 Task: Plan a time block for the family game night.
Action: Mouse pressed left at (776, 203)
Screenshot: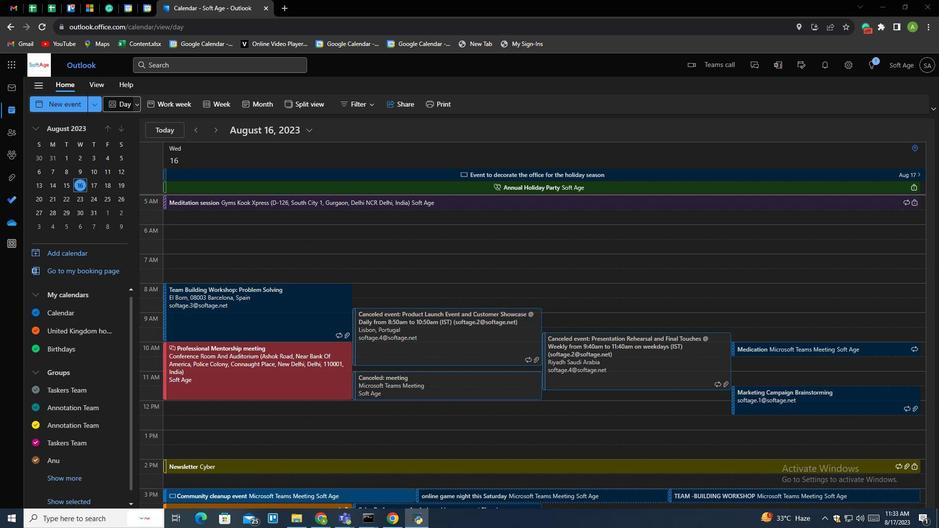 
Action: Mouse pressed left at (776, 203)
Screenshot: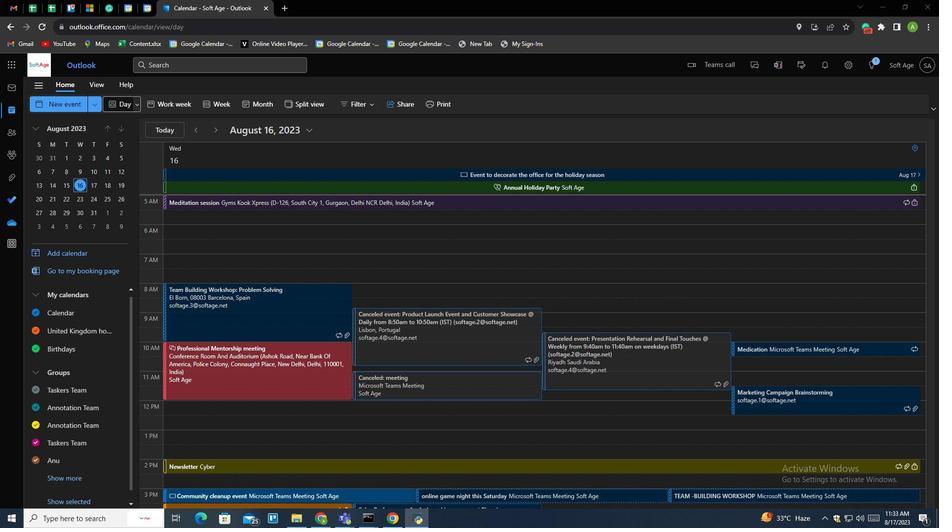 
Action: Mouse moved to (758, 206)
Screenshot: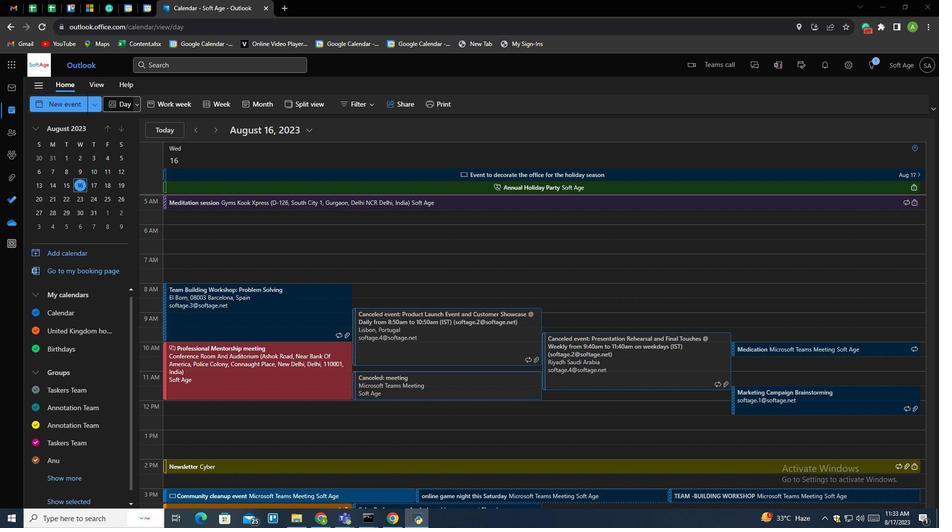 
Action: Key pressed ctrl+C
Screenshot: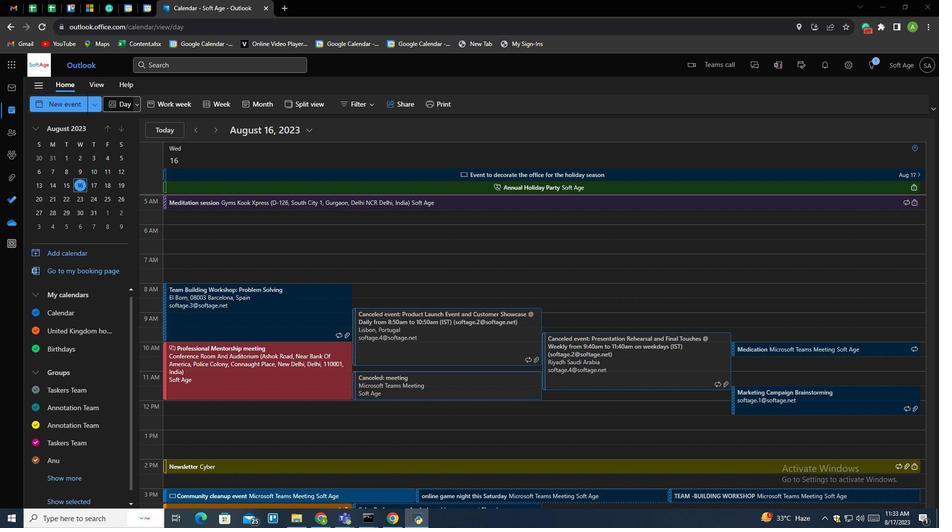 
Action: Mouse moved to (624, 189)
Screenshot: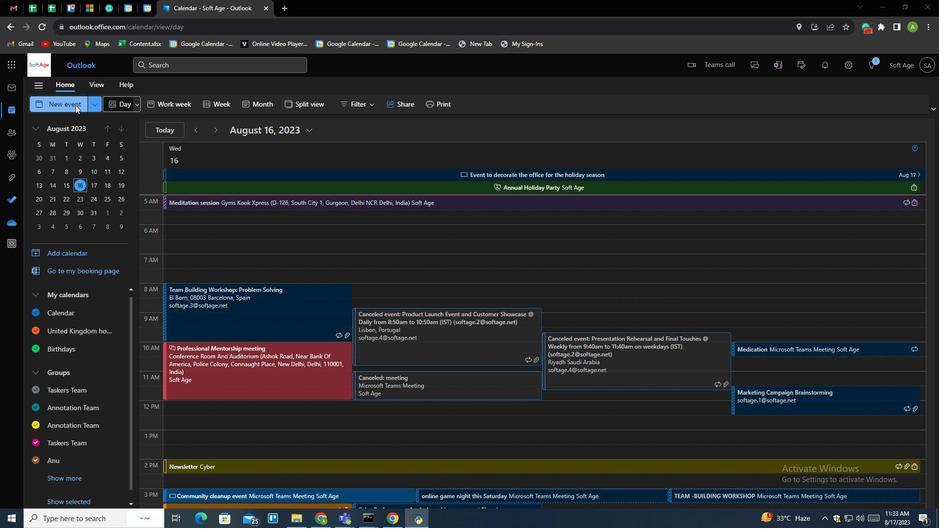 
Action: Mouse pressed left at (624, 189)
Screenshot: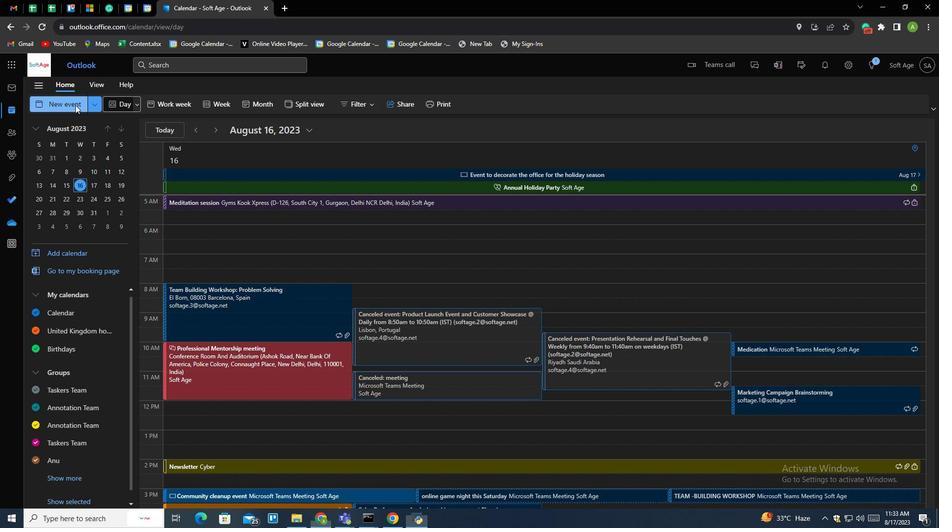 
Action: Mouse moved to (834, 247)
Screenshot: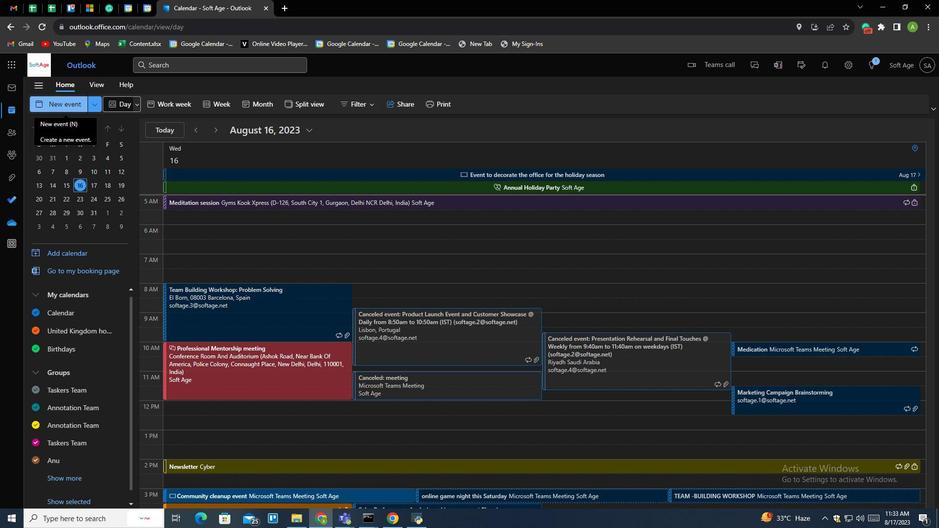 
Action: Mouse pressed left at (834, 247)
Screenshot: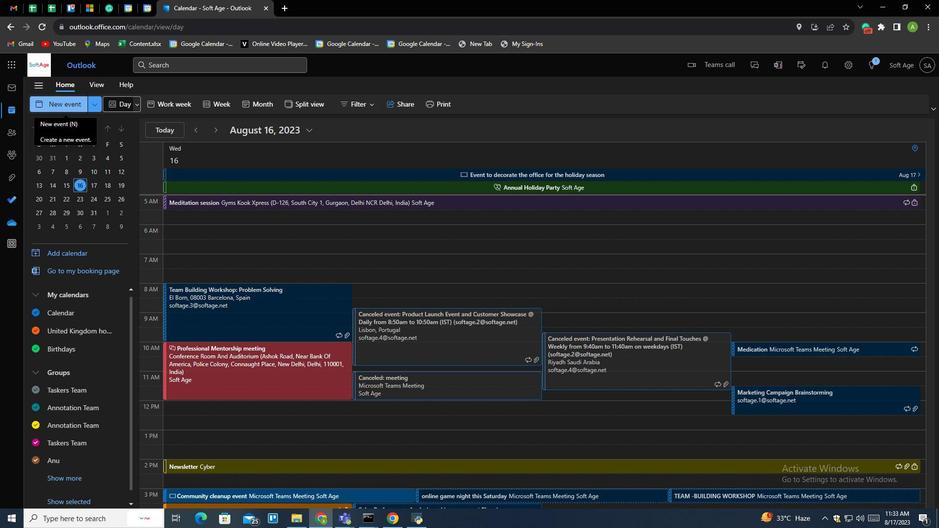
Action: Mouse moved to (843, 234)
Screenshot: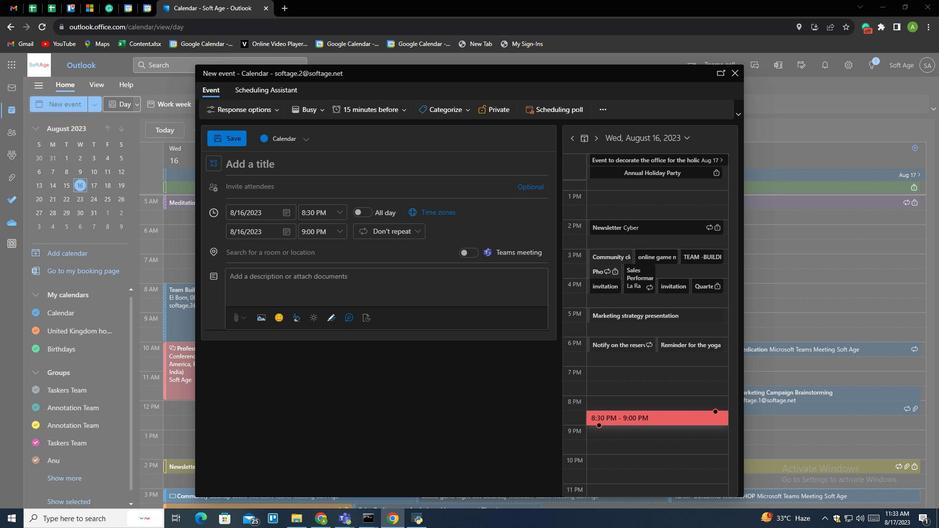 
Action: Mouse pressed left at (843, 234)
Screenshot: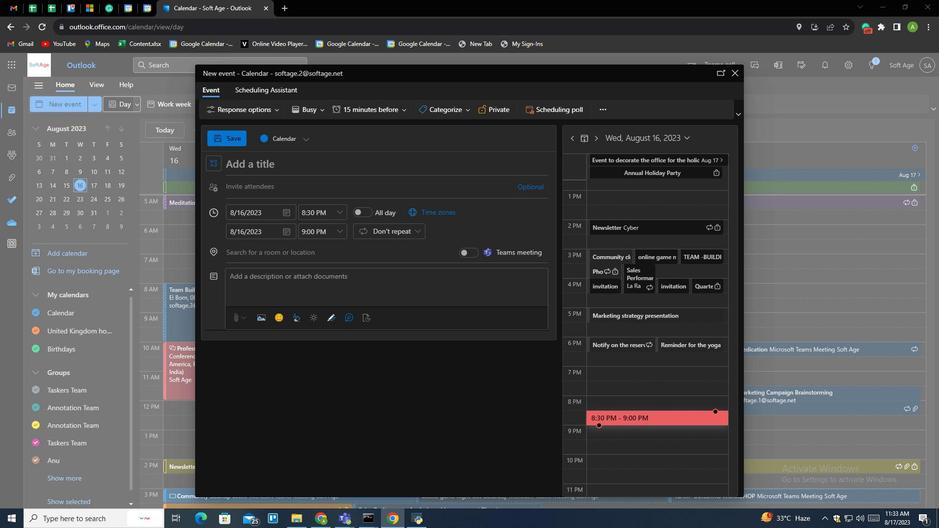 
Action: Key pressed ctrl+V
Screenshot: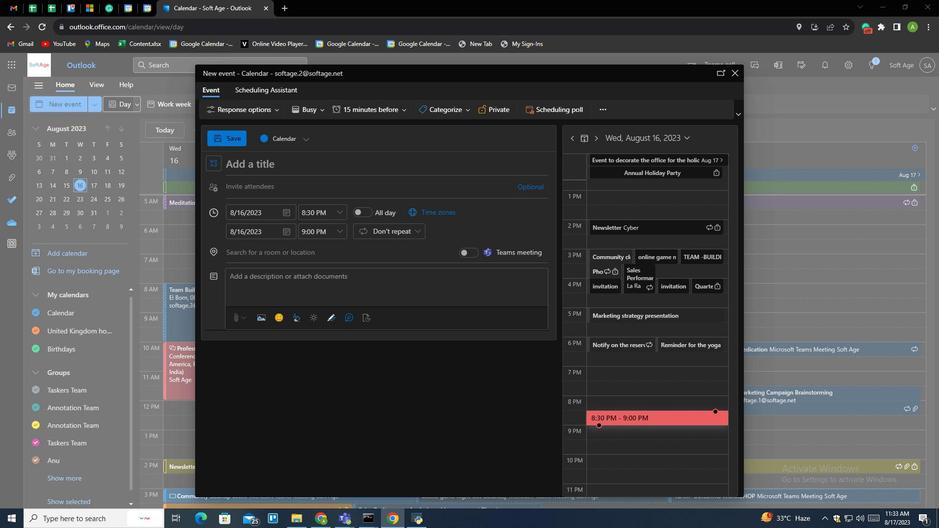 
Action: Mouse moved to (821, 233)
Screenshot: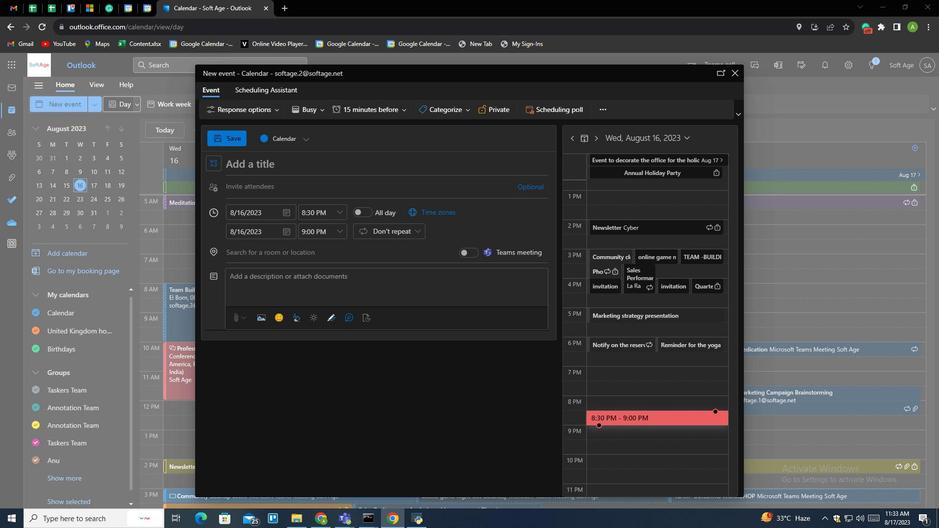 
Action: Mouse pressed left at (821, 233)
Screenshot: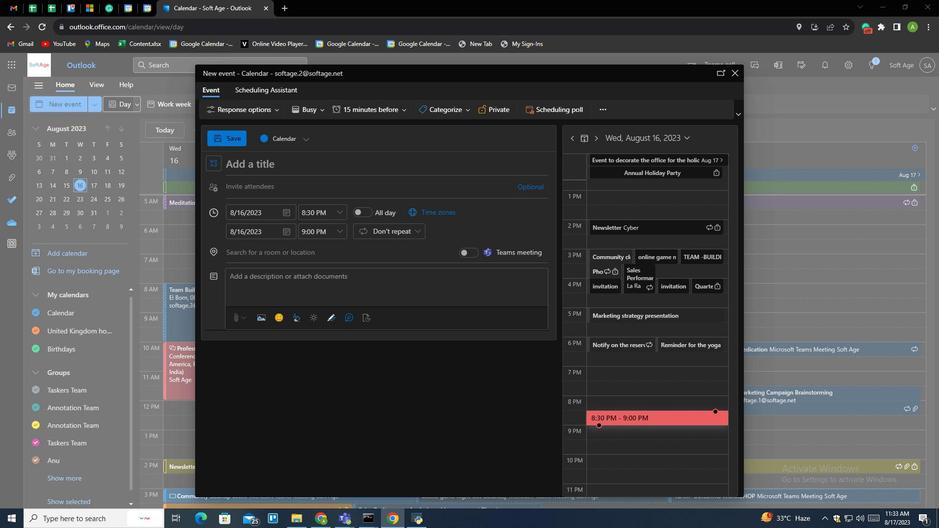 
Action: Mouse moved to (327, 185)
Screenshot: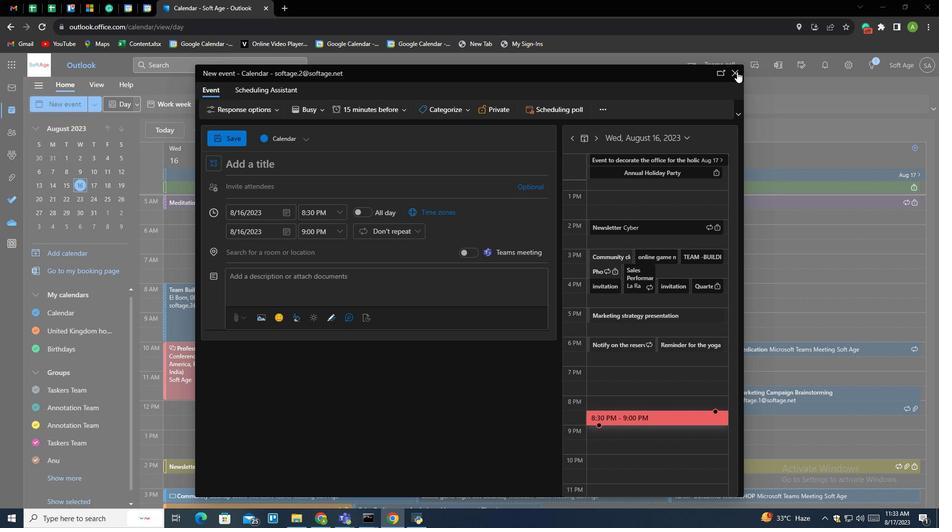 
Action: Mouse pressed left at (327, 185)
Screenshot: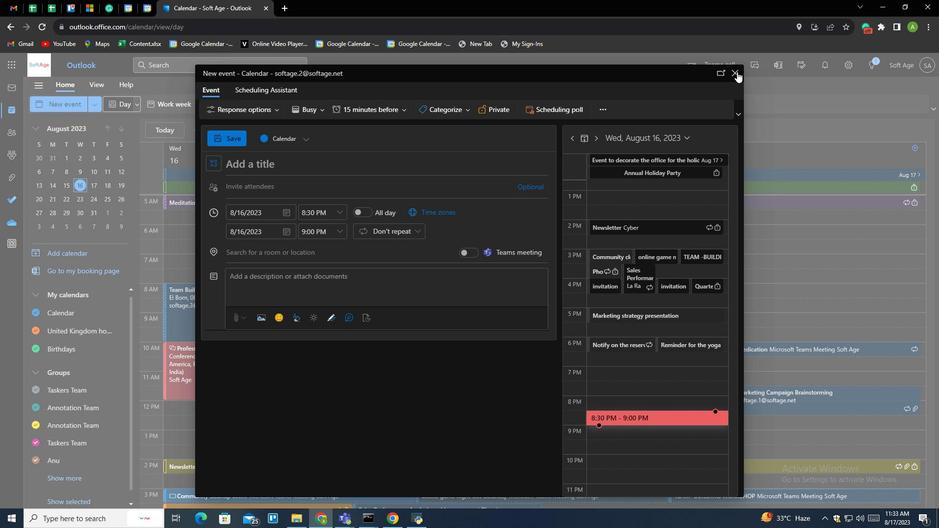 
Action: Mouse moved to (617, 189)
Screenshot: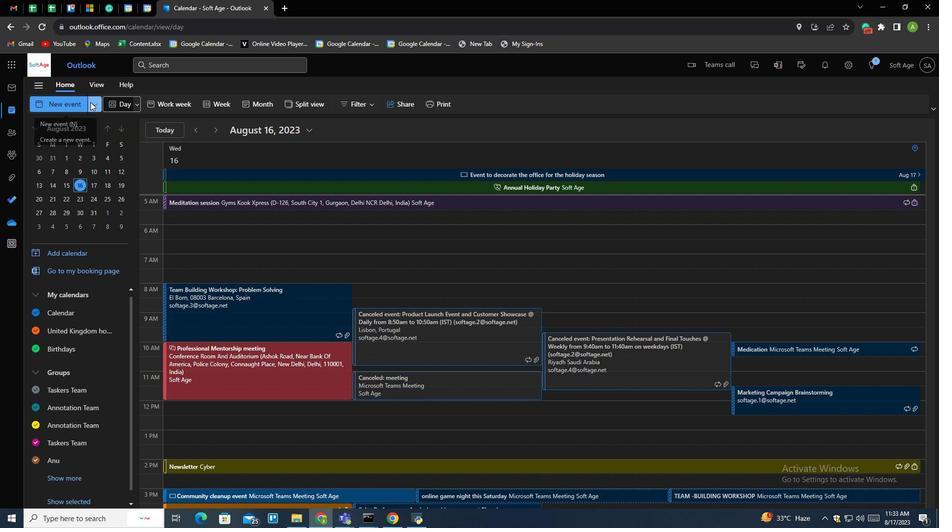 
Action: Mouse pressed left at (617, 189)
Screenshot: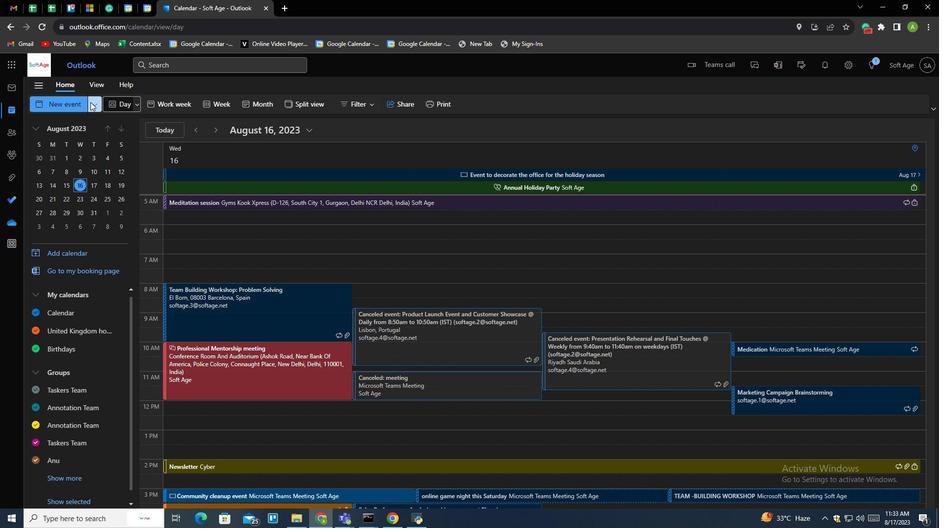 
Action: Mouse moved to (622, 198)
Screenshot: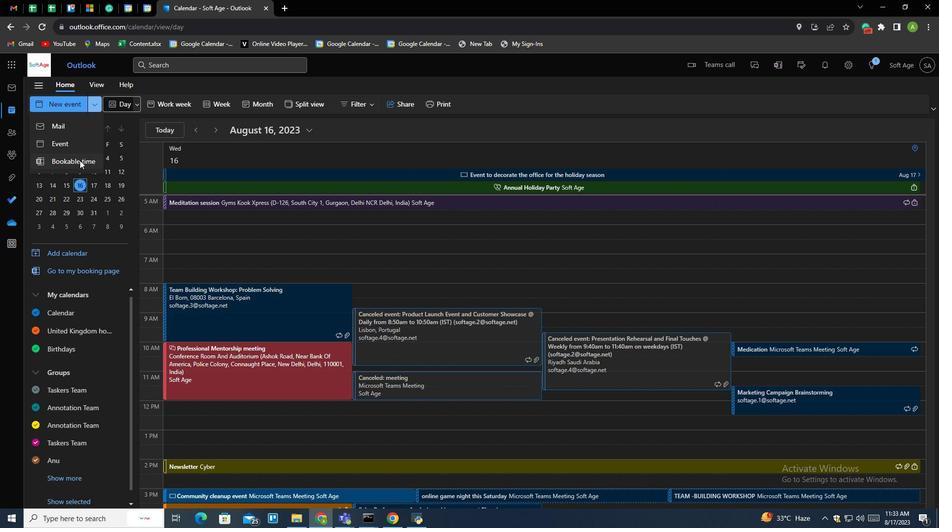 
Action: Mouse pressed left at (622, 198)
Screenshot: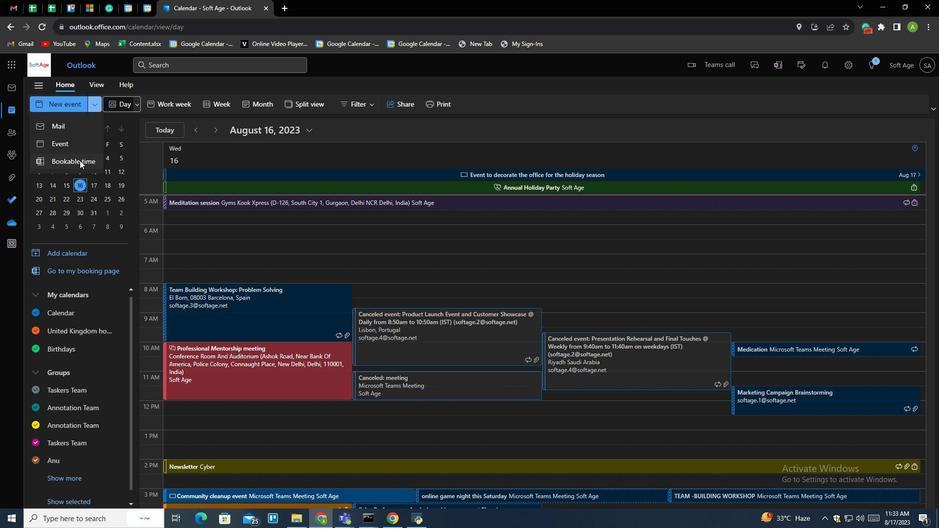 
Action: Mouse moved to (858, 215)
Screenshot: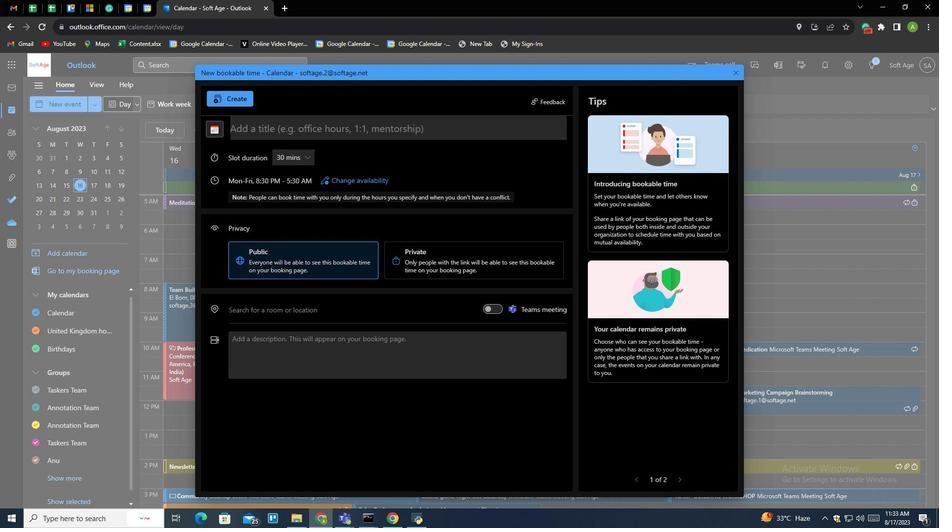 
Action: Mouse scrolled (858, 215) with delta (0, 0)
Screenshot: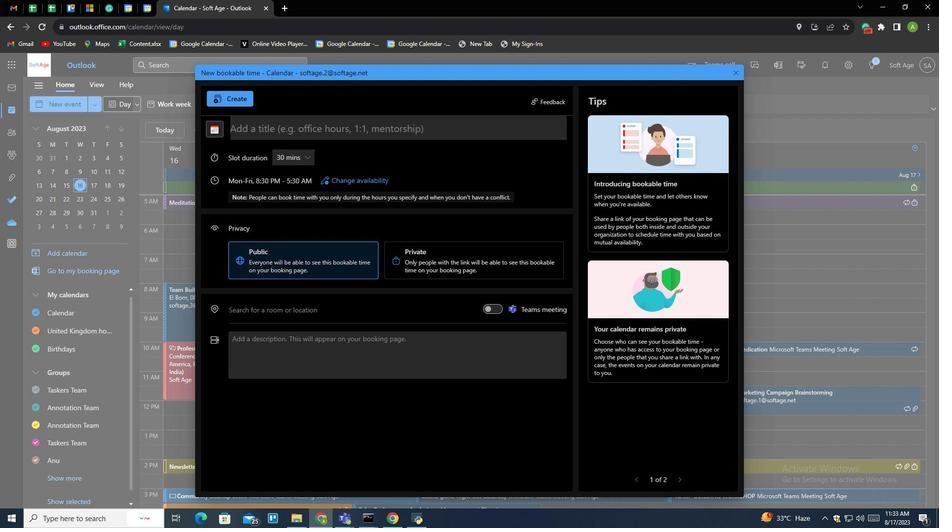 
Action: Mouse scrolled (858, 215) with delta (0, 0)
Screenshot: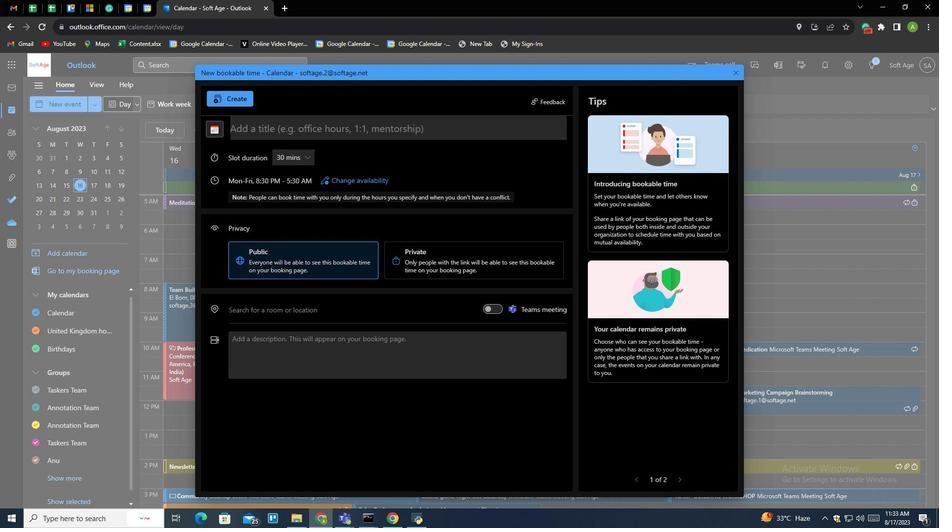 
Action: Mouse scrolled (858, 215) with delta (0, 0)
Screenshot: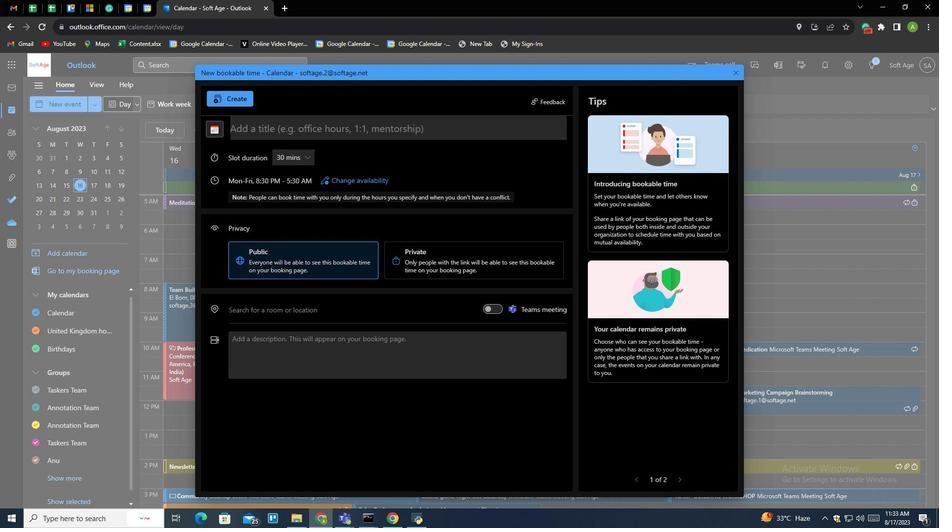 
Action: Mouse moved to (522, 193)
Screenshot: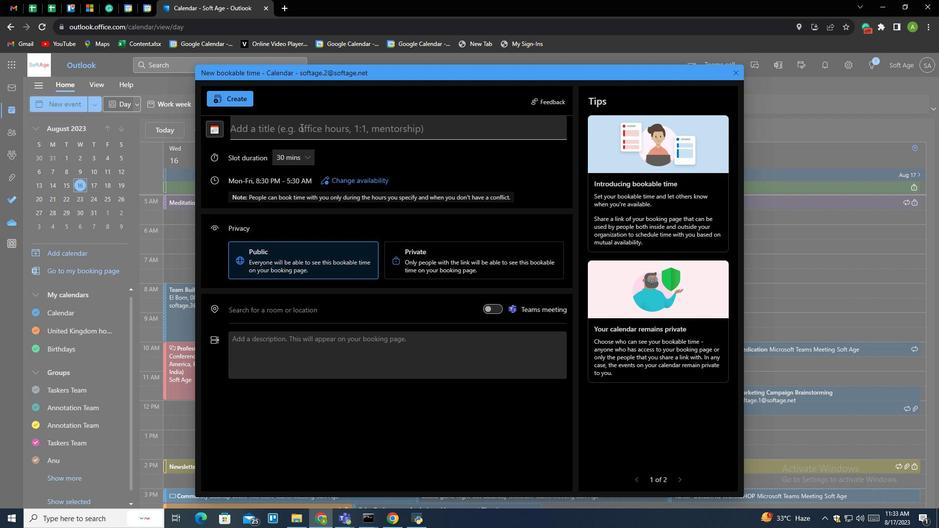 
Action: Mouse pressed left at (522, 193)
Screenshot: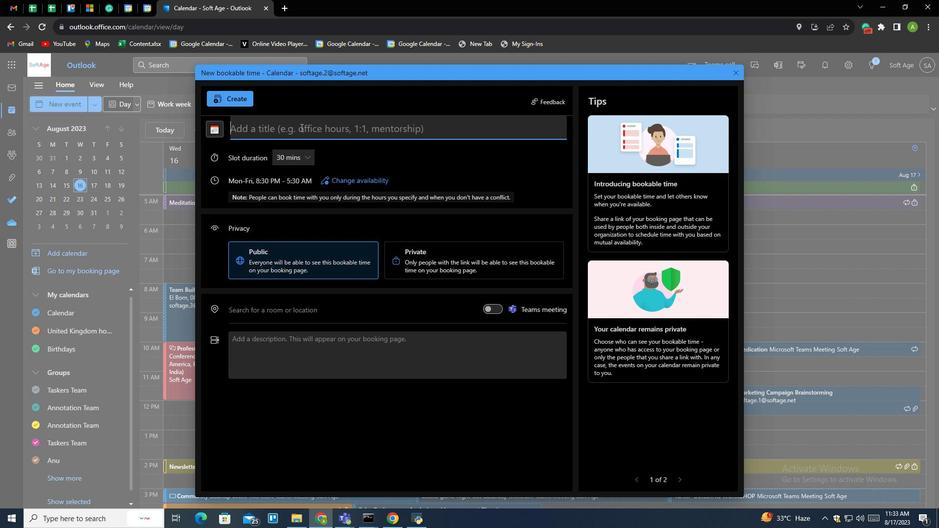 
Action: Key pressed <Key.shift>Create<Key.space>and<Key.backspace><Key.backspace><Key.backspace><Key.backspace><Key.backspace><Key.backspace><Key.backspace><Key.backspace><Key.backspace><Key.backspace><Key.backspace><Key.backspace><Key.backspace><Key.backspace><Key.backspace><Key.backspace><Key.backspace><Key.backspace><Key.backspace><Key.backspace><Key.shift><Key.shift><Key.shift>Enjoyable<Key.space>and<Key.space>bonding<Key.space>experience<Key.space>for<Key.space>family<Key.space>members<Key.space>through<Key.space>fun<Key.space>ah<Key.backspace><Key.backspace><Key.backspace>.
Screenshot: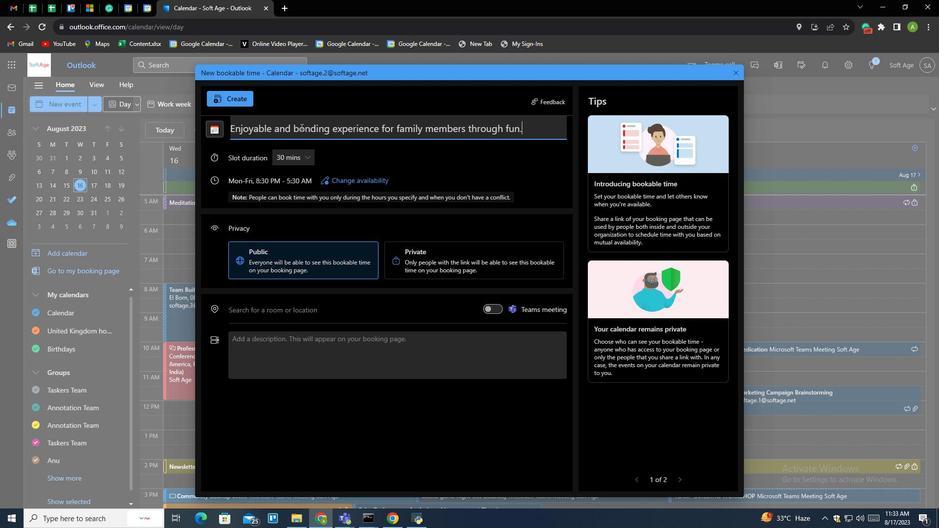 
Action: Mouse moved to (519, 197)
Screenshot: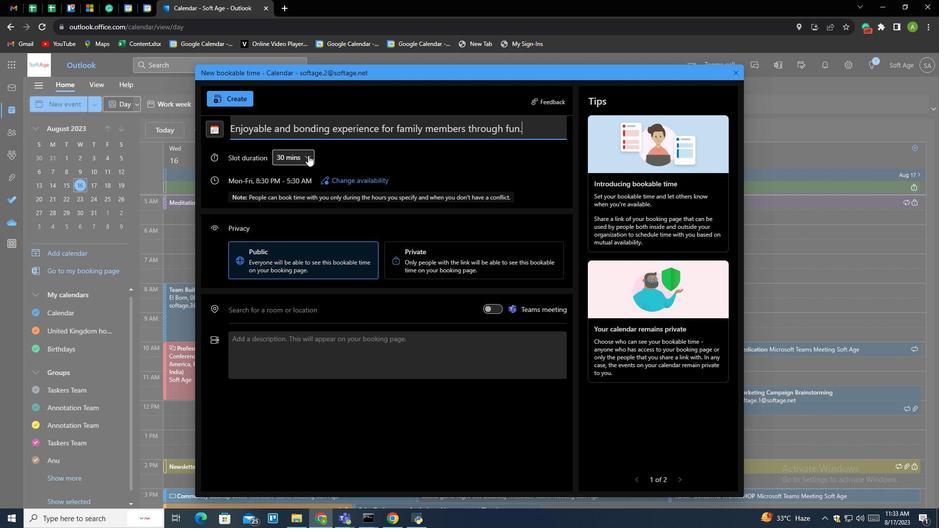 
Action: Mouse pressed left at (519, 197)
Screenshot: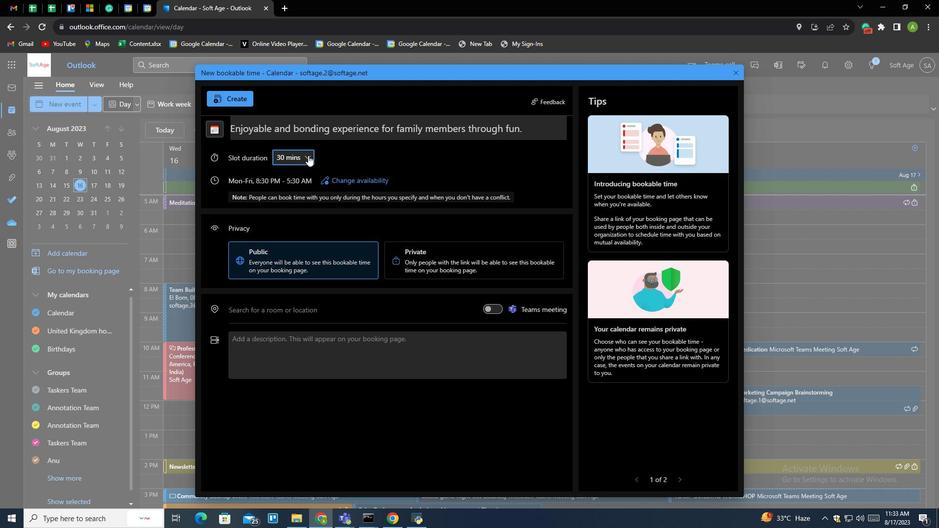 
Action: Mouse moved to (525, 208)
Screenshot: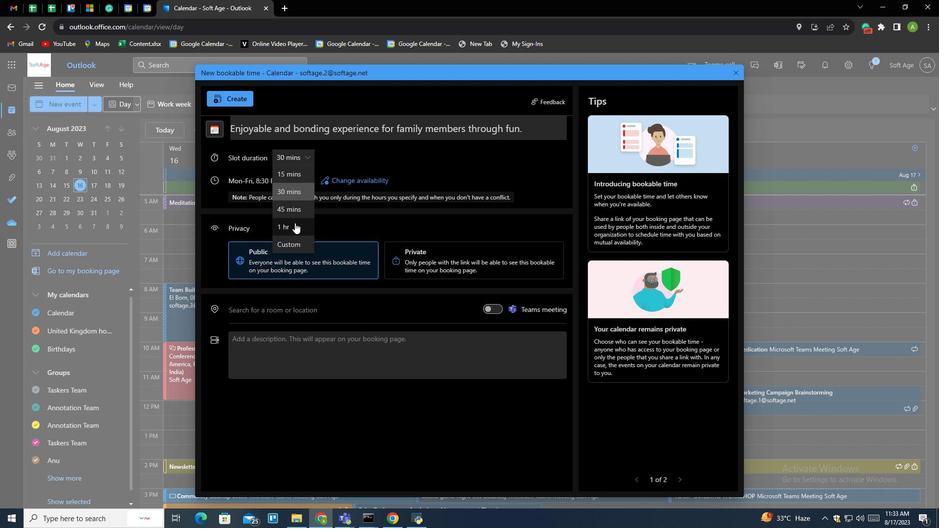 
Action: Mouse pressed left at (525, 208)
Screenshot: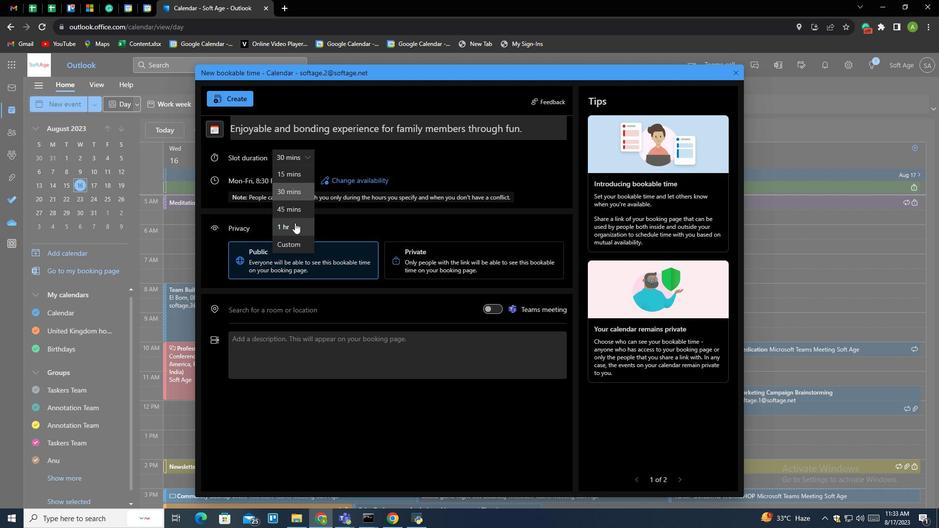 
Action: Mouse moved to (524, 201)
Screenshot: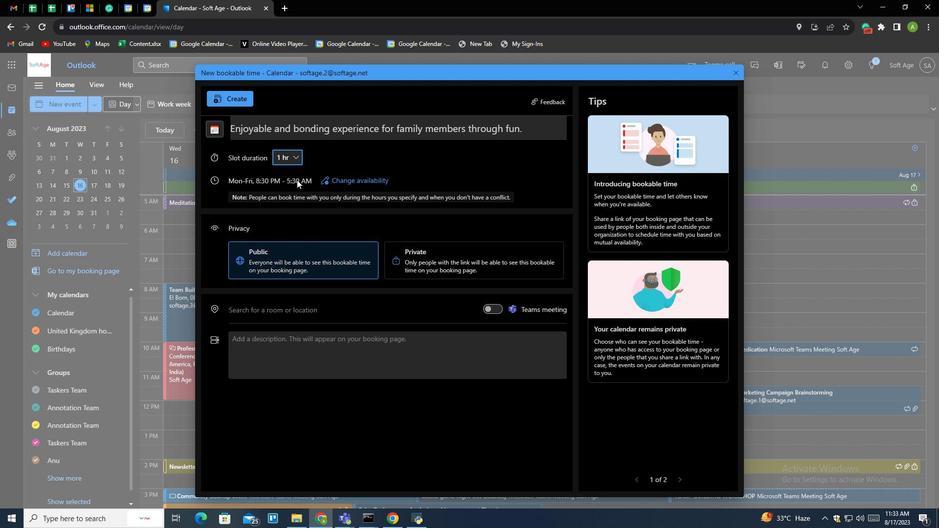 
Action: Mouse pressed left at (524, 201)
Screenshot: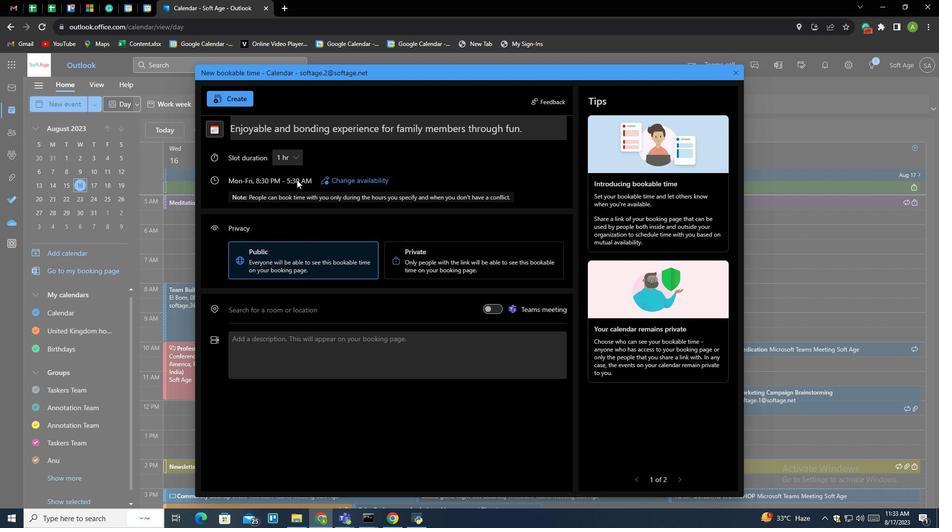 
Action: Mouse moved to (507, 201)
Screenshot: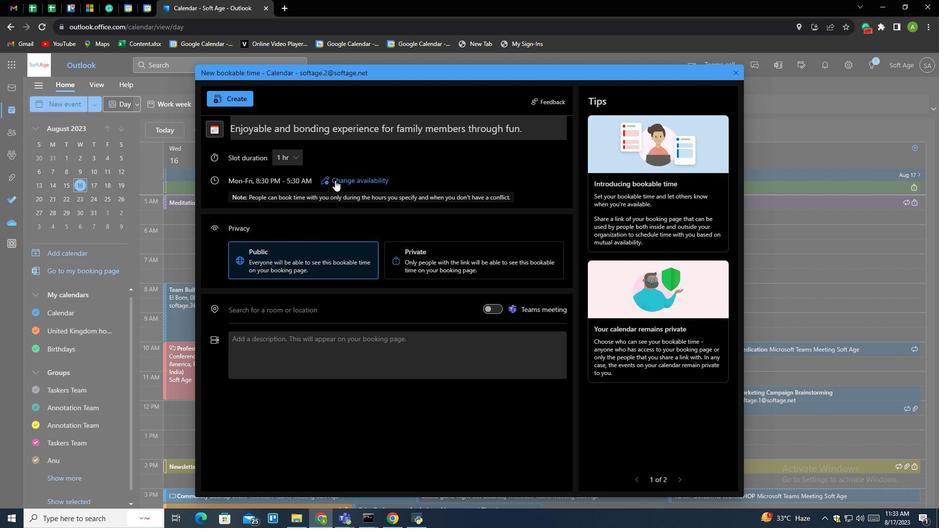 
Action: Mouse pressed left at (507, 201)
Screenshot: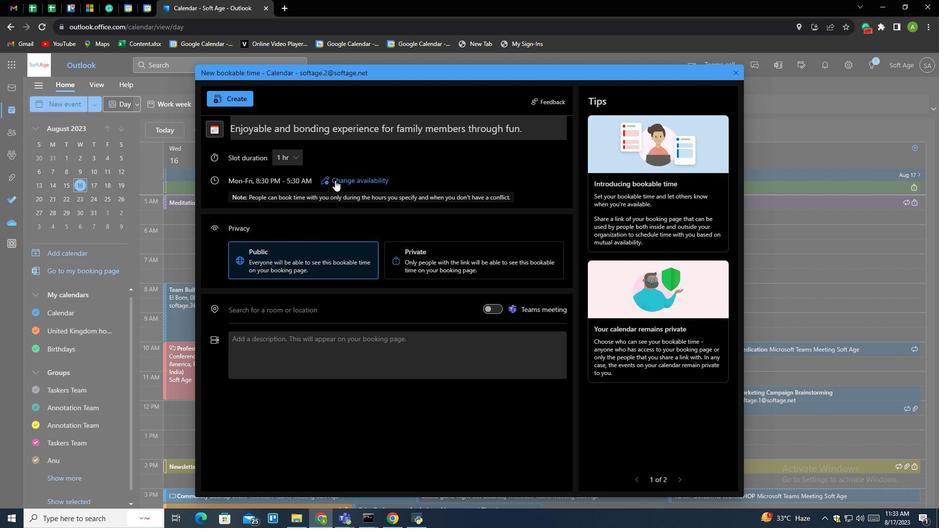 
Action: Mouse moved to (484, 199)
Screenshot: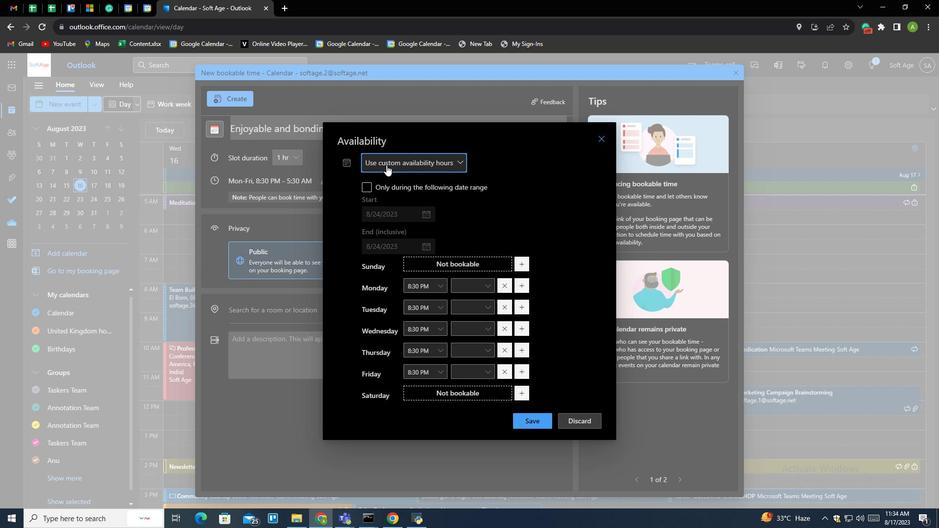 
Action: Mouse pressed left at (484, 199)
Screenshot: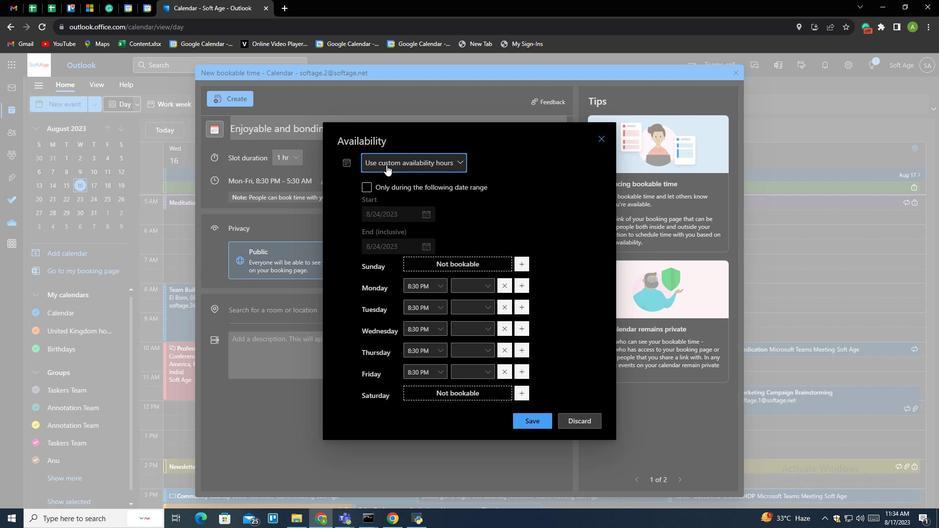 
Action: Mouse moved to (415, 200)
Screenshot: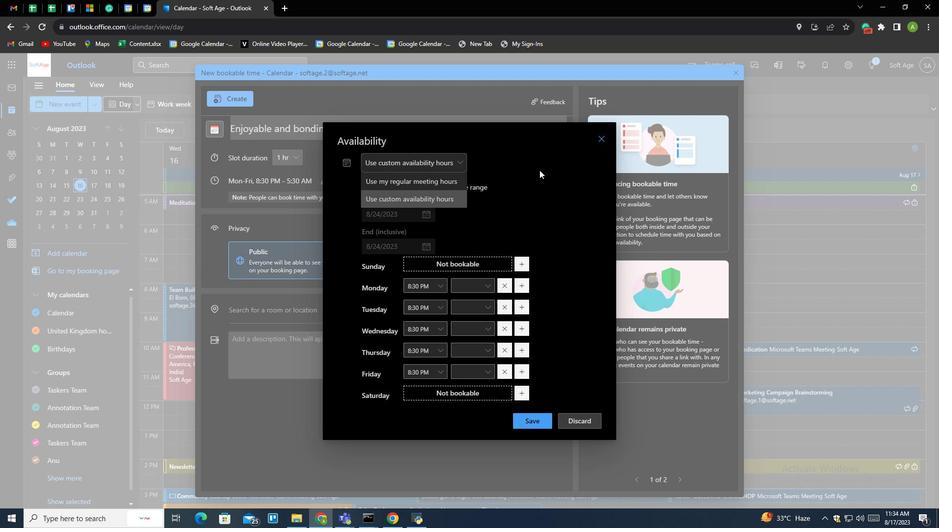 
Action: Mouse pressed left at (415, 200)
Screenshot: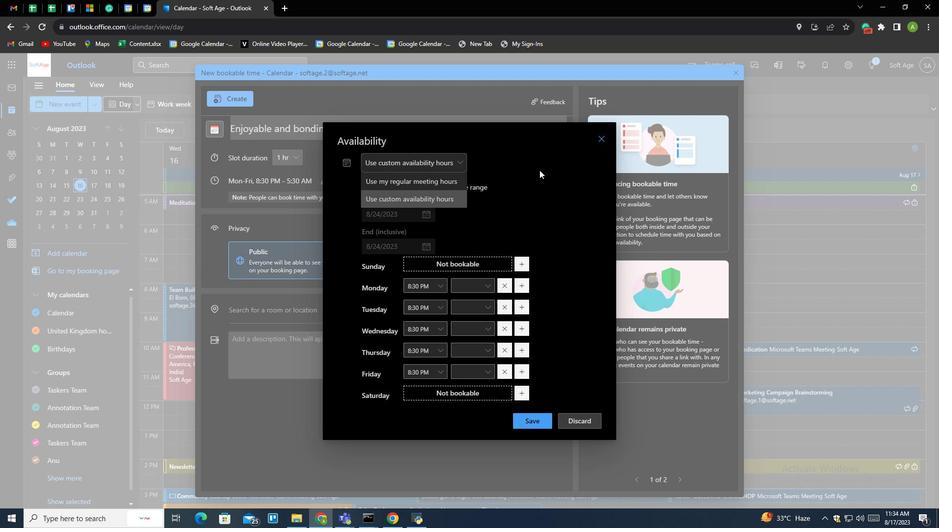 
Action: Mouse moved to (493, 203)
Screenshot: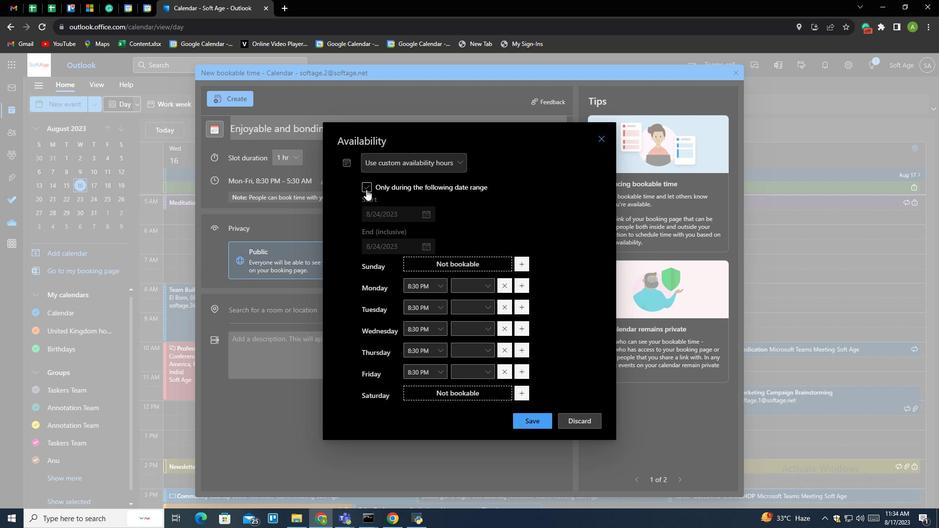 
Action: Mouse pressed left at (493, 203)
Screenshot: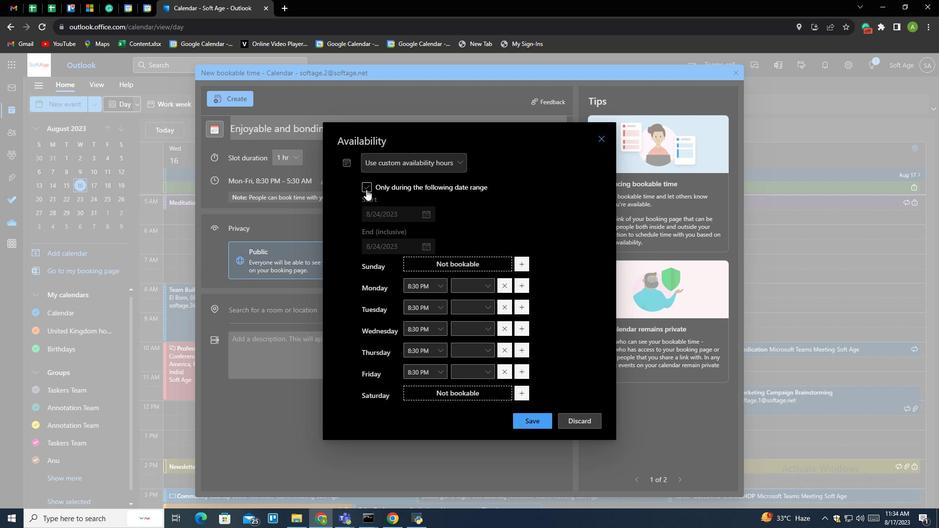 
Action: Mouse moved to (467, 207)
Screenshot: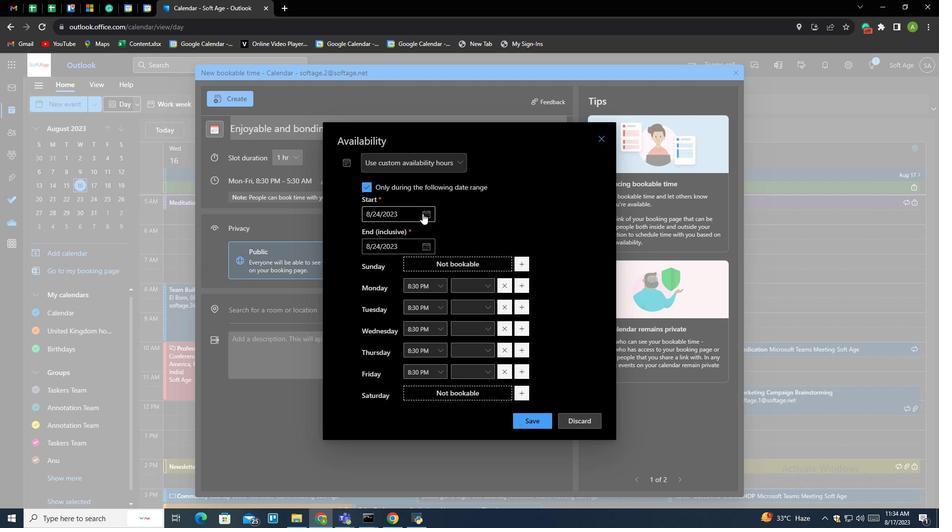 
Action: Mouse pressed left at (467, 207)
Screenshot: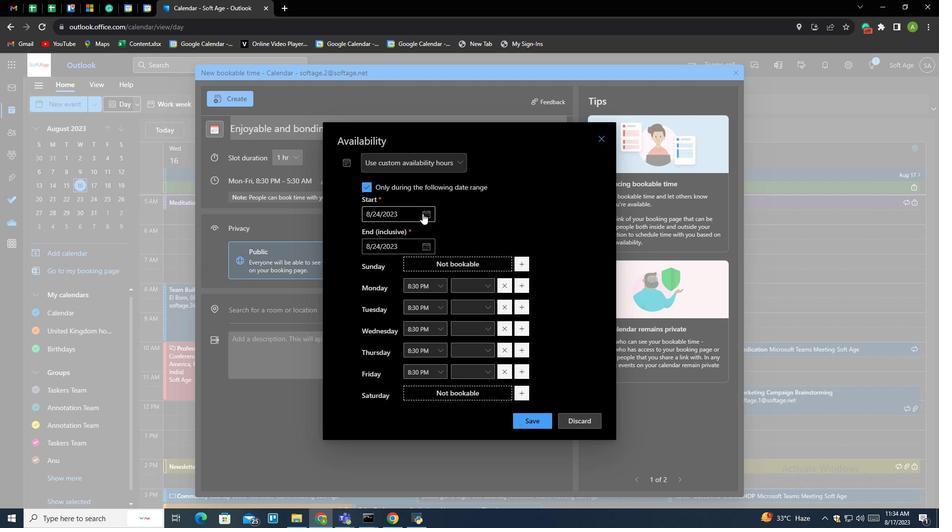 
Action: Mouse moved to (472, 220)
Screenshot: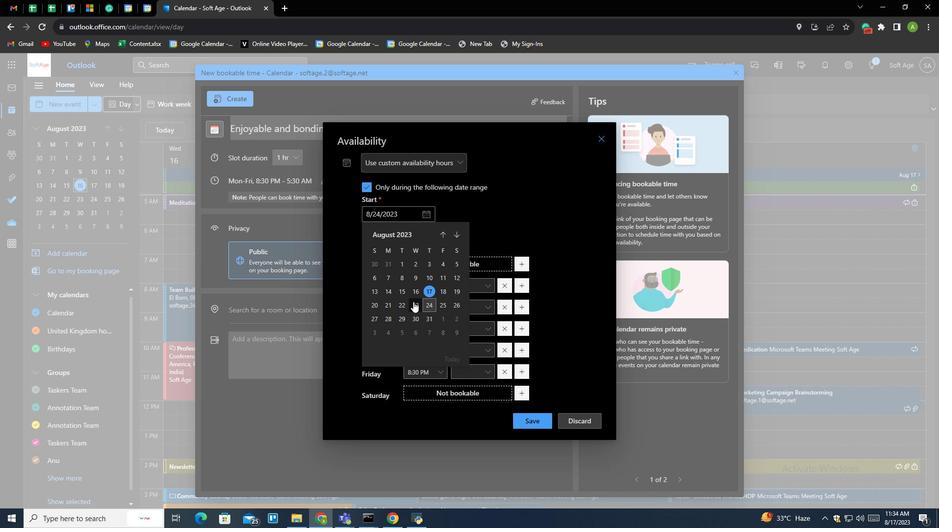 
Action: Mouse pressed left at (472, 220)
Screenshot: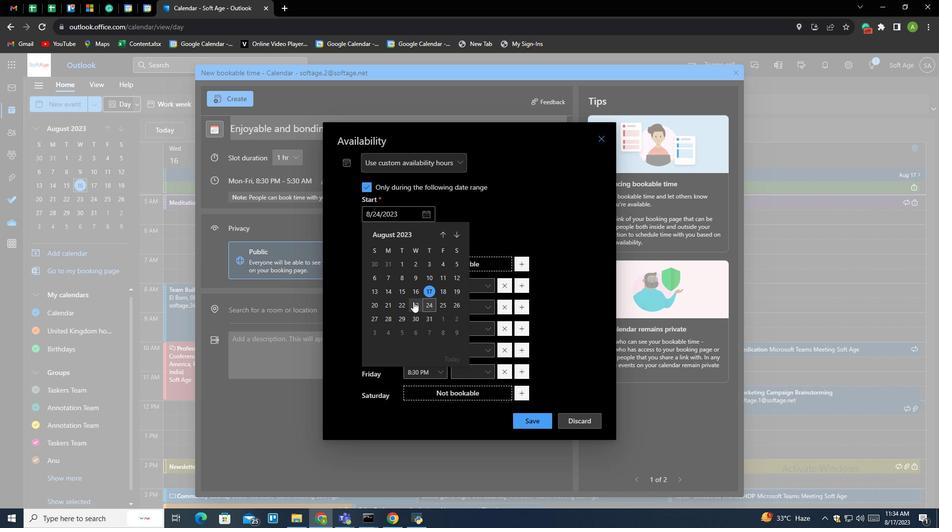 
Action: Mouse moved to (465, 207)
Screenshot: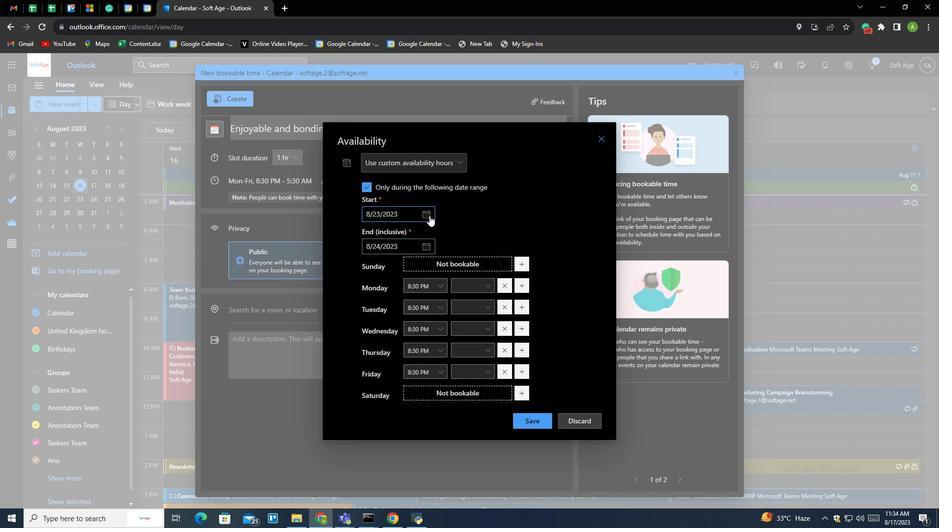 
Action: Mouse pressed left at (465, 207)
Screenshot: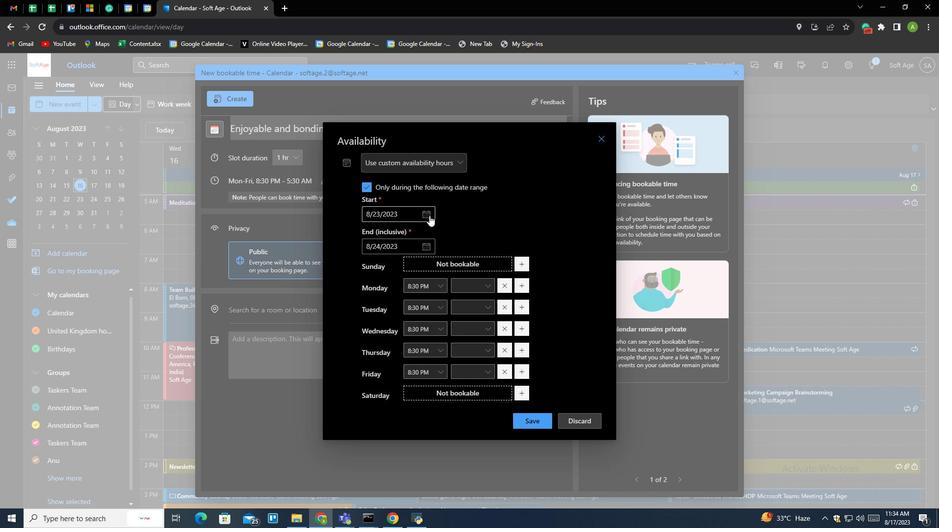 
Action: Mouse moved to (452, 220)
Screenshot: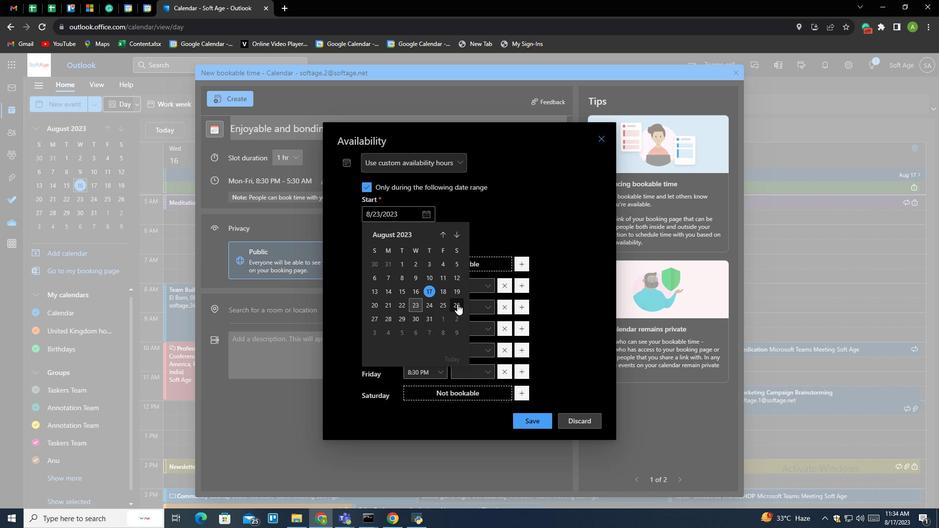 
Action: Mouse pressed left at (452, 220)
Screenshot: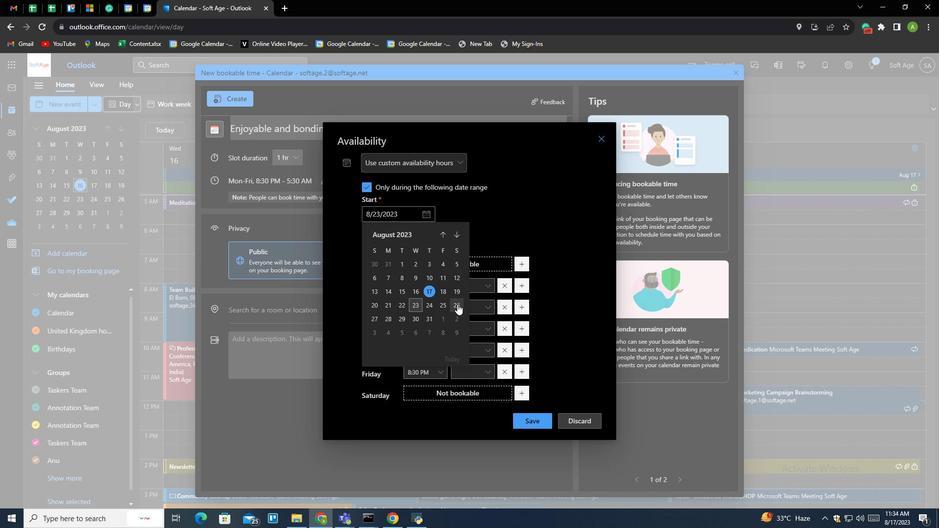 
Action: Mouse moved to (465, 210)
Screenshot: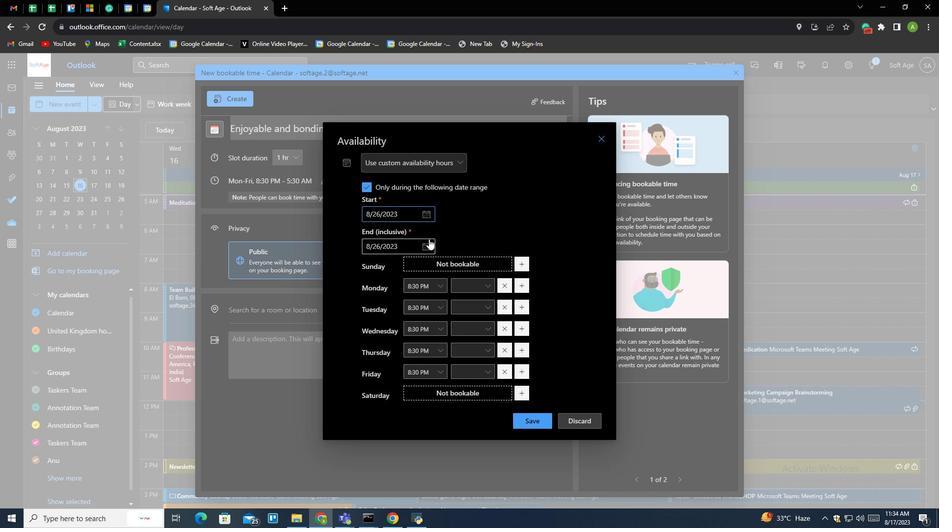 
Action: Mouse pressed left at (465, 210)
Screenshot: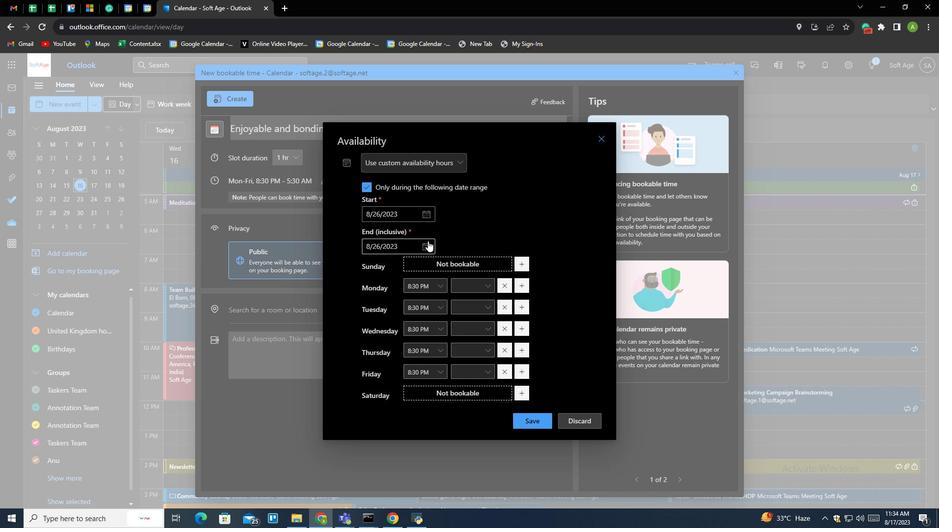 
Action: Mouse moved to (453, 225)
Screenshot: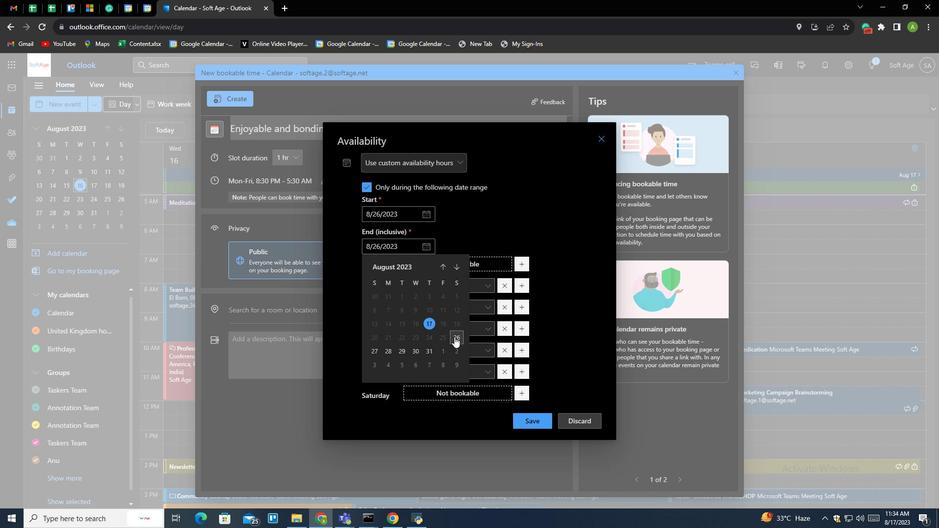 
Action: Mouse pressed left at (453, 225)
Screenshot: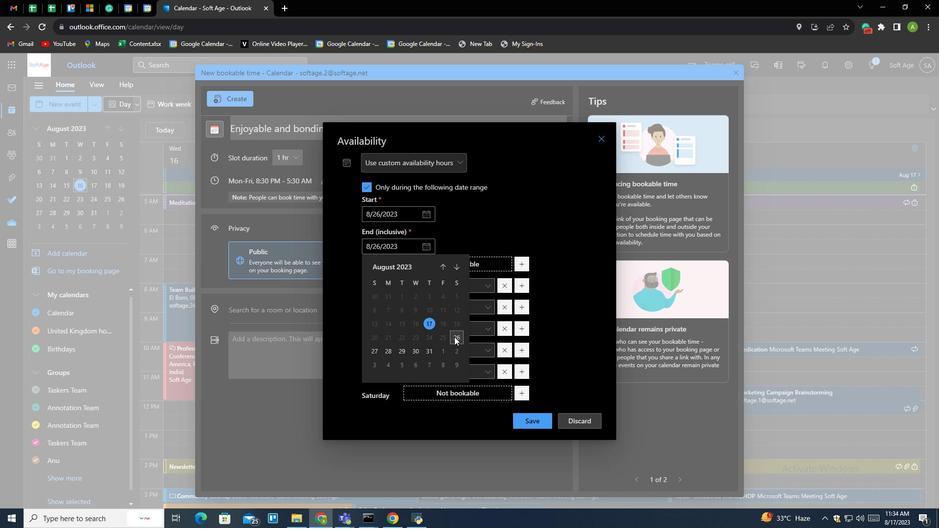 
Action: Mouse moved to (432, 208)
Screenshot: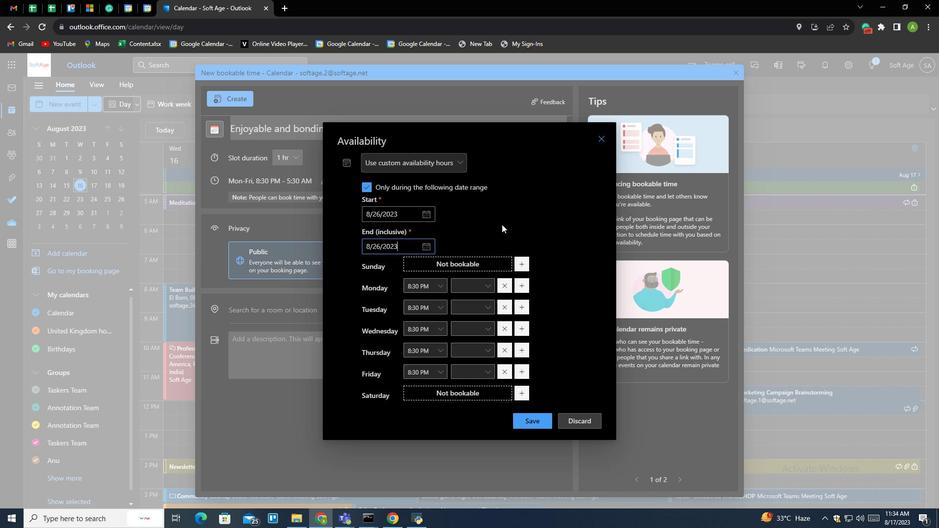 
Action: Mouse pressed left at (432, 208)
Screenshot: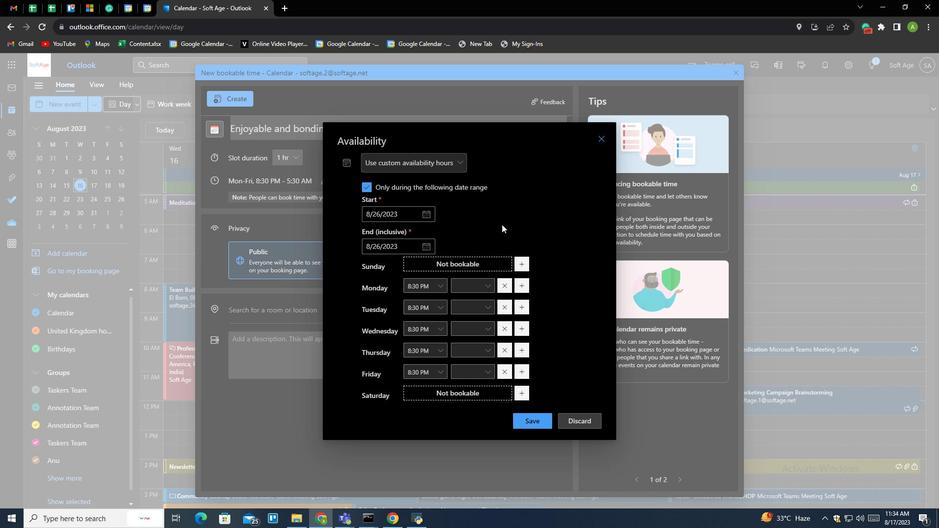 
Action: Mouse moved to (465, 206)
Screenshot: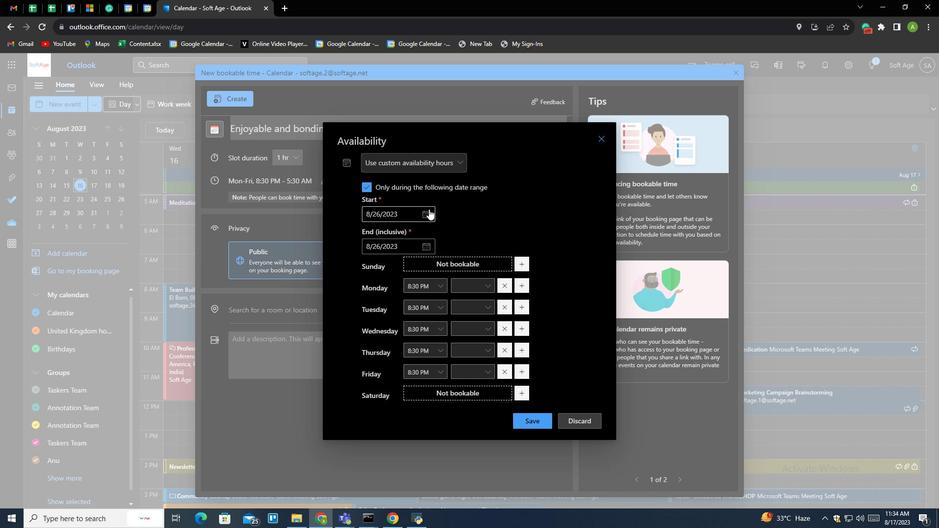 
Action: Mouse pressed left at (465, 206)
Screenshot: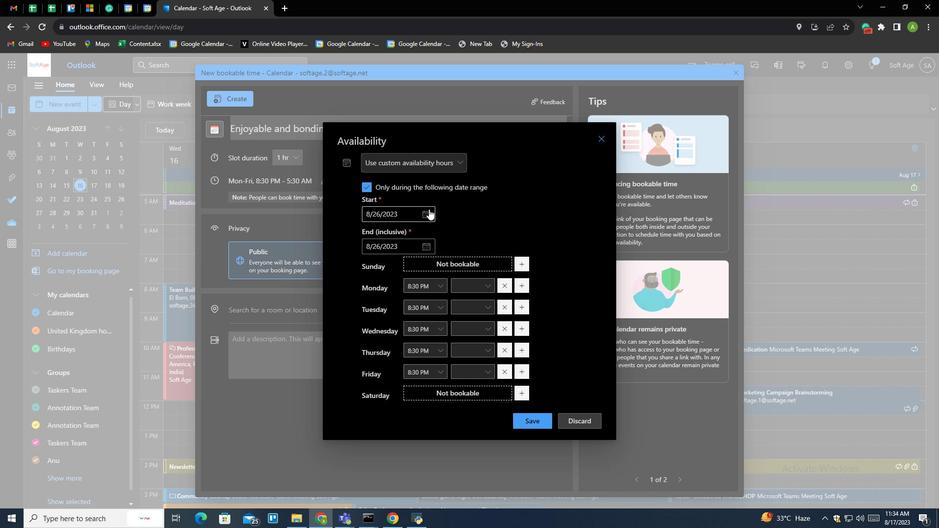 
Action: Mouse pressed left at (465, 206)
Screenshot: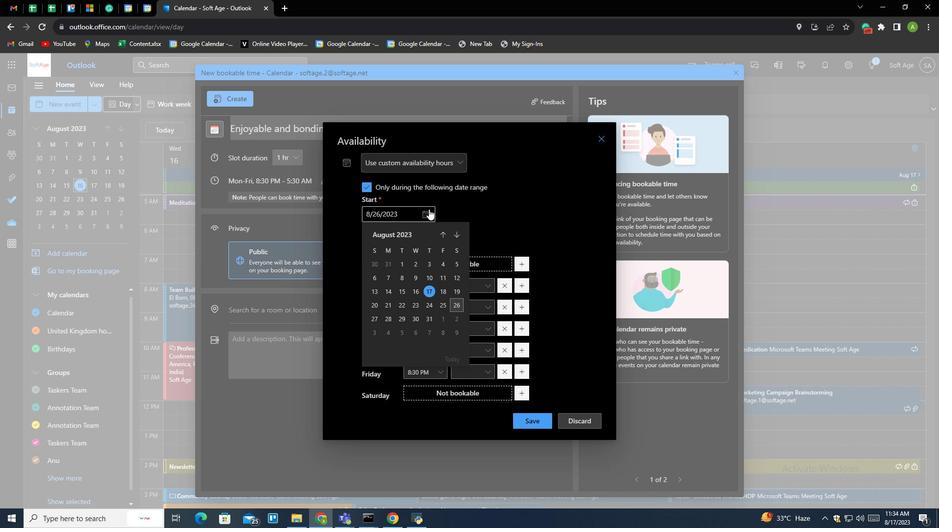 
Action: Mouse moved to (437, 234)
Screenshot: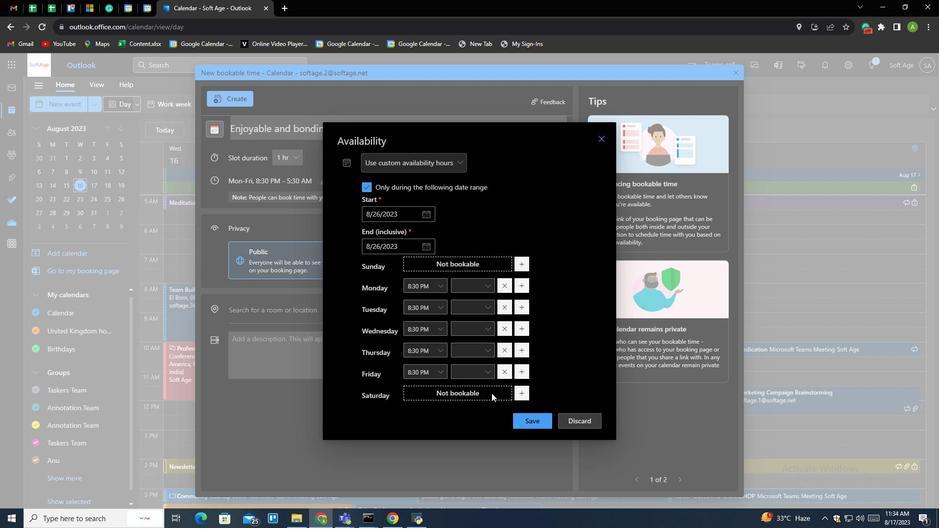 
Action: Mouse pressed left at (437, 234)
Screenshot: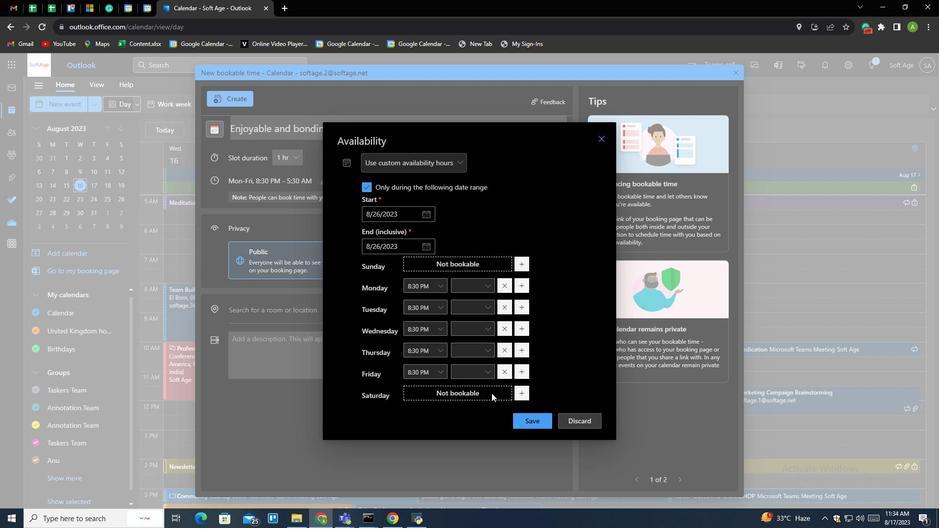 
Action: Mouse moved to (431, 231)
Screenshot: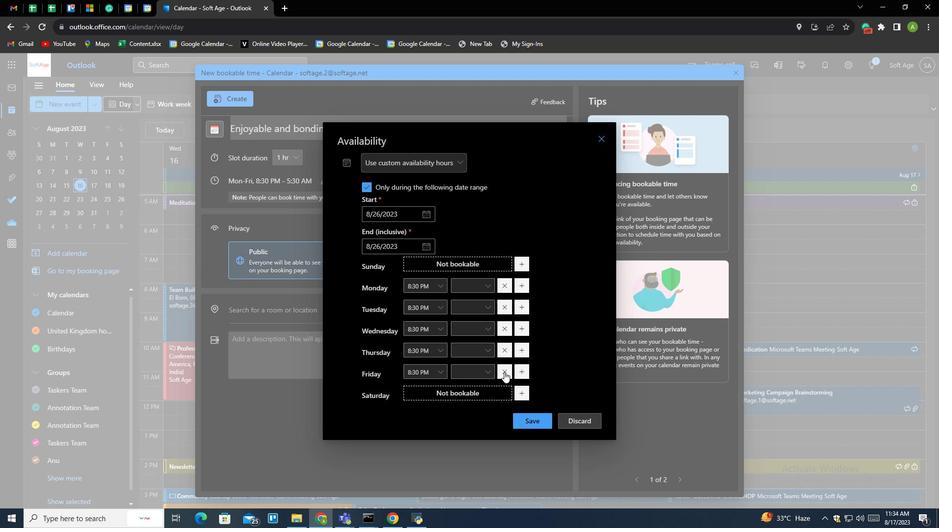 
Action: Mouse pressed left at (431, 231)
Screenshot: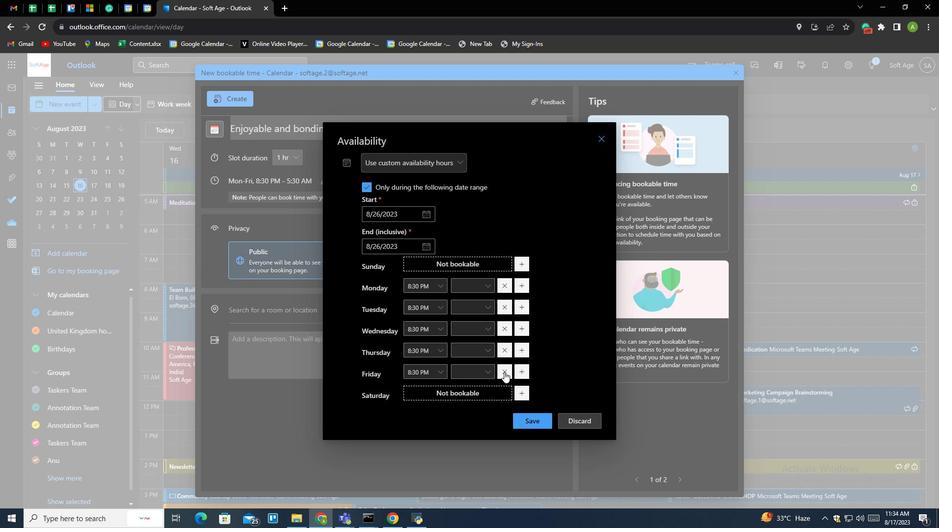 
Action: Mouse moved to (423, 231)
Screenshot: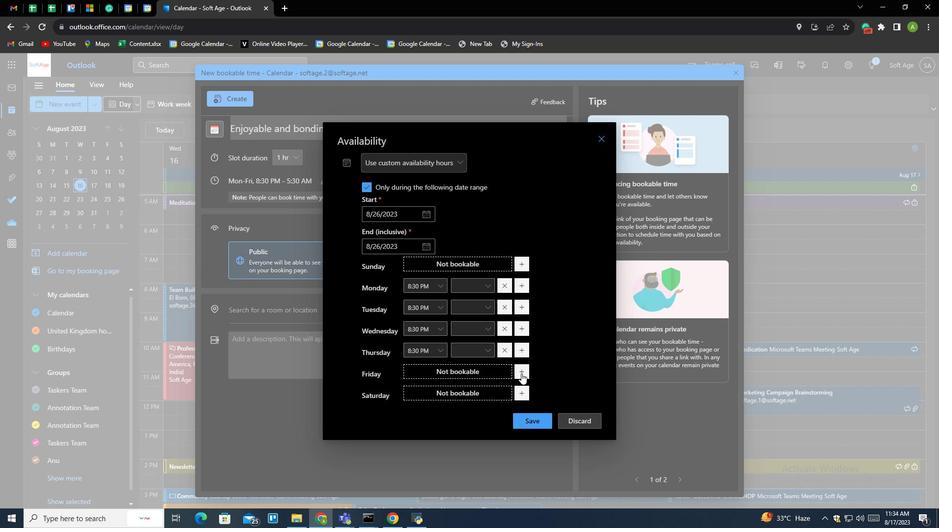 
Action: Mouse pressed left at (423, 231)
Screenshot: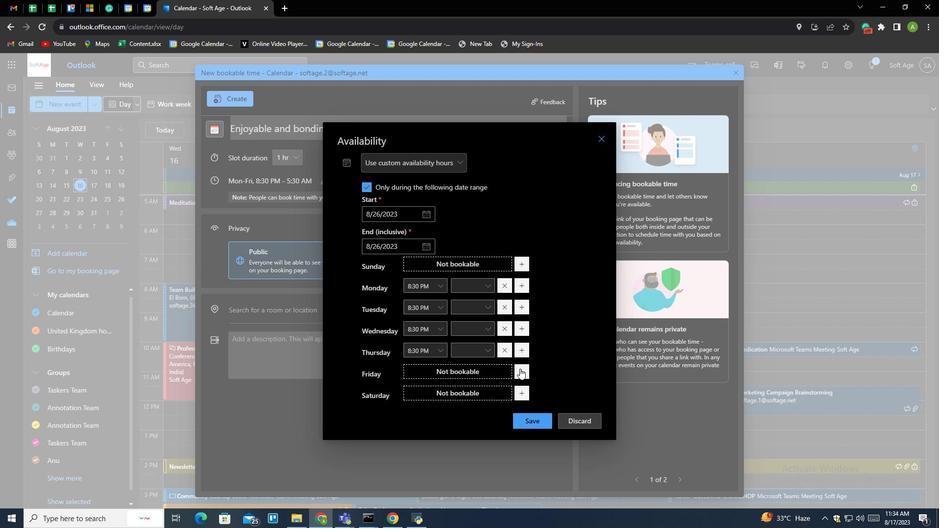 
Action: Mouse moved to (421, 213)
Screenshot: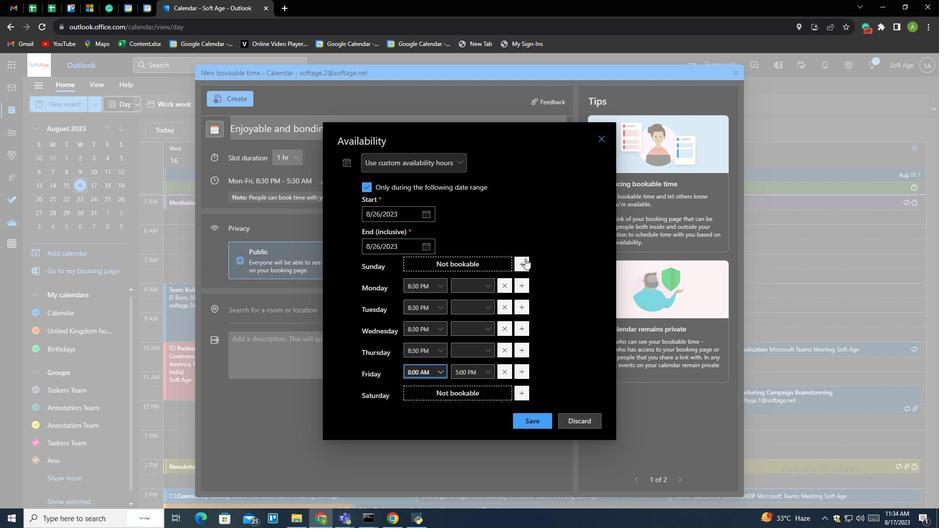
Action: Mouse pressed left at (421, 213)
Screenshot: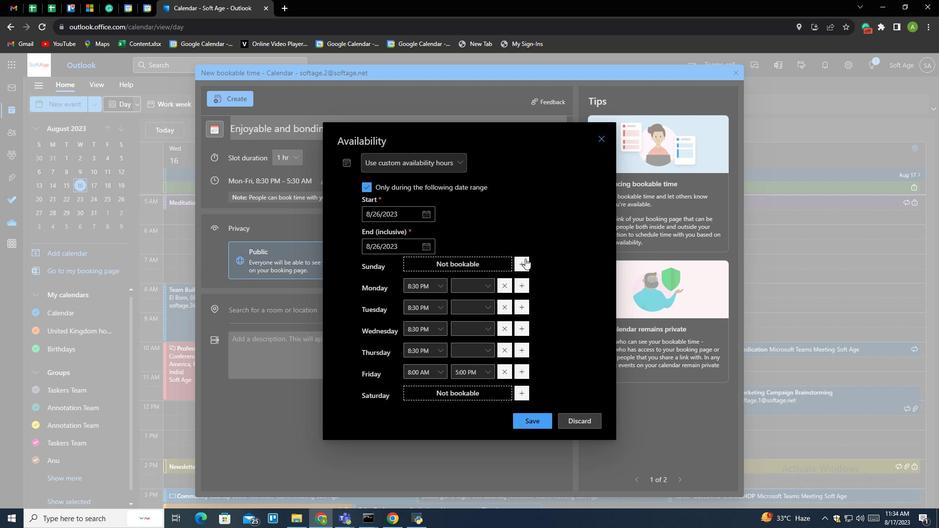 
Action: Mouse moved to (422, 239)
Screenshot: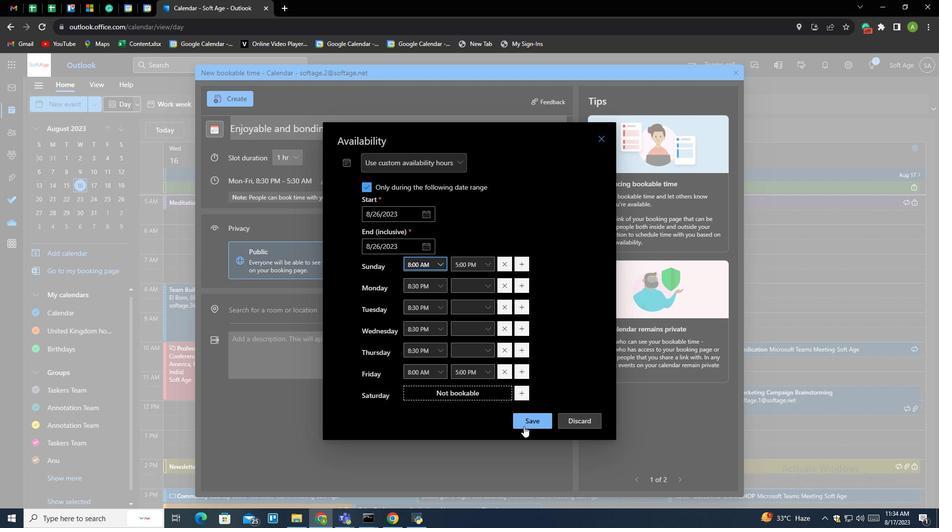 
Action: Mouse pressed left at (422, 239)
Screenshot: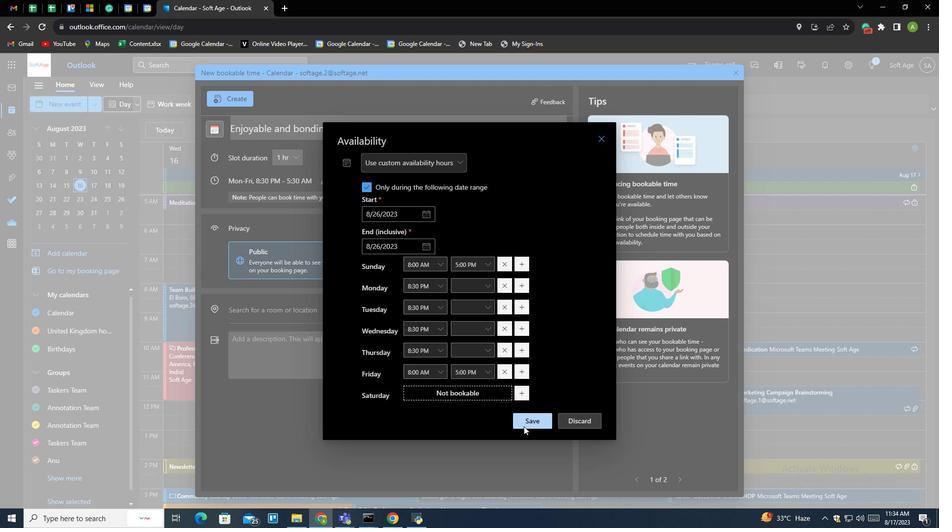 
Action: Mouse moved to (540, 222)
Screenshot: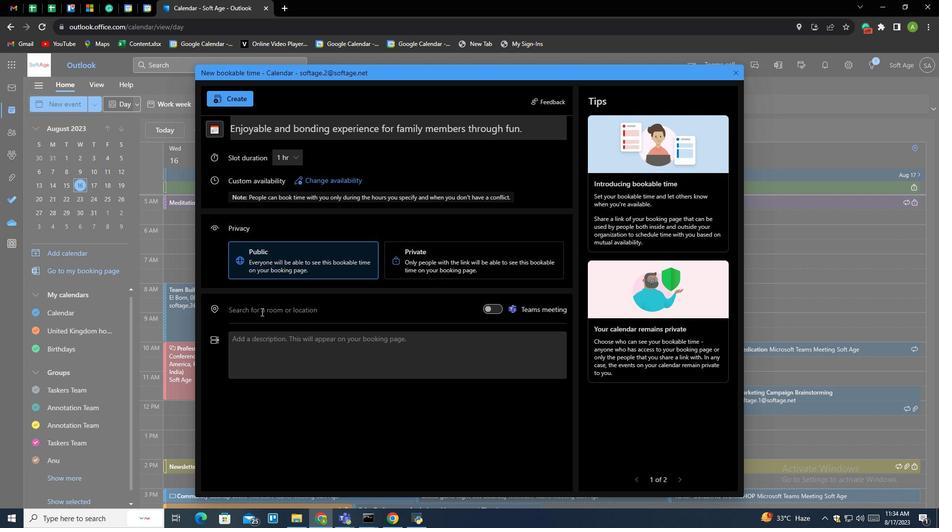 
Action: Mouse pressed left at (540, 222)
Screenshot: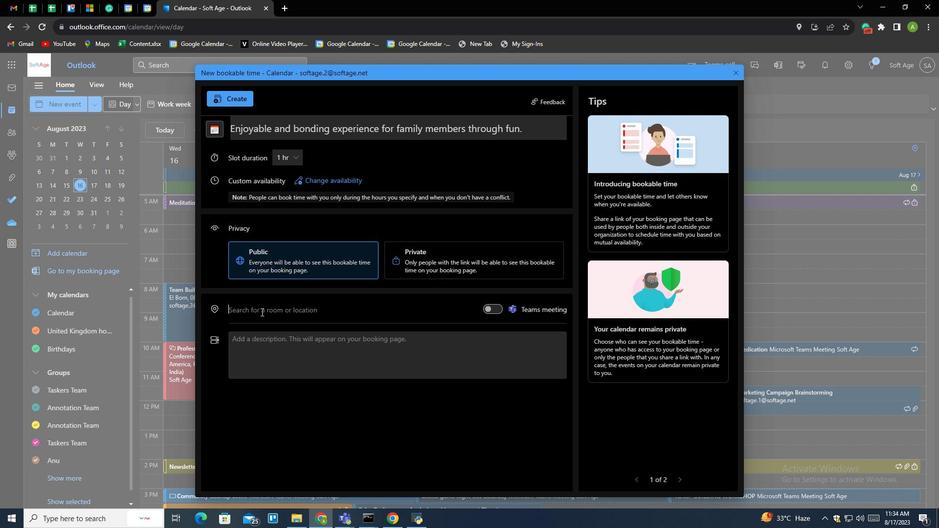 
Action: Key pressed <Key.shift>Dinner<Key.backspace><Key.backspace><Key.backspace><Key.backspace><Key.backspace><Key.backspace><Key.shift>Fun<Key.space>zone<Key.down><Key.down><Key.left><Key.enter>
Screenshot: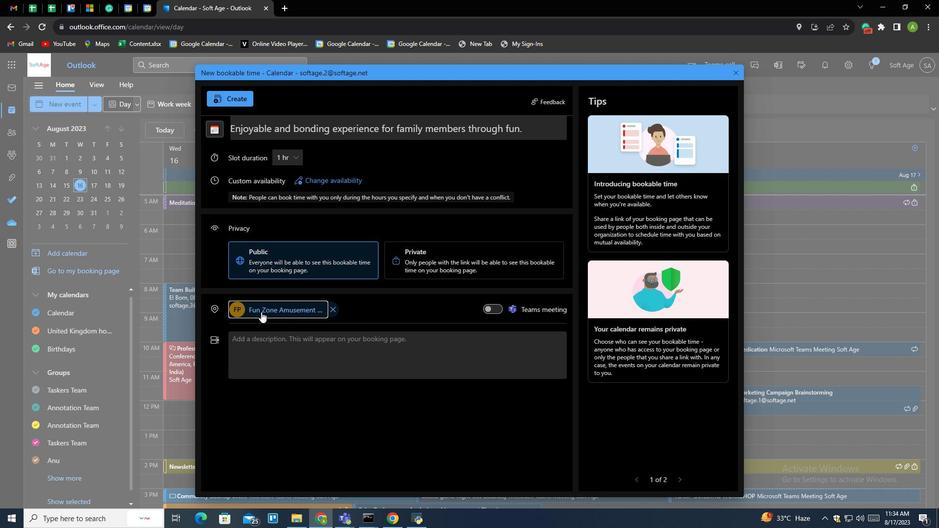 
Action: Mouse moved to (460, 229)
Screenshot: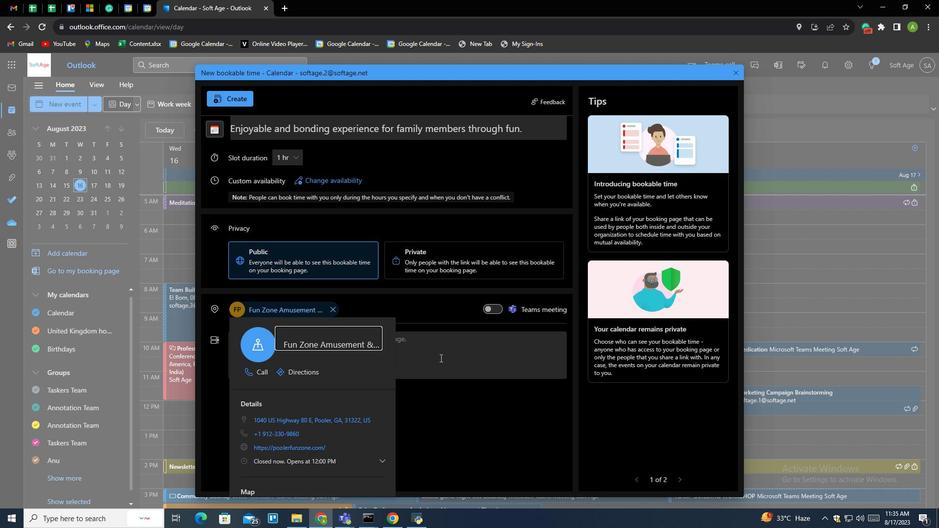 
Action: Mouse pressed left at (460, 229)
Screenshot: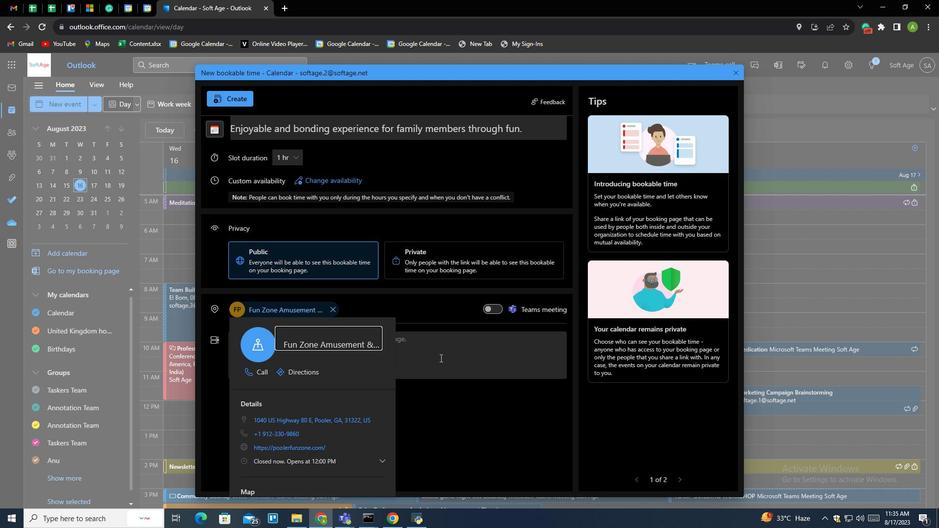 
Action: Mouse moved to (457, 226)
Screenshot: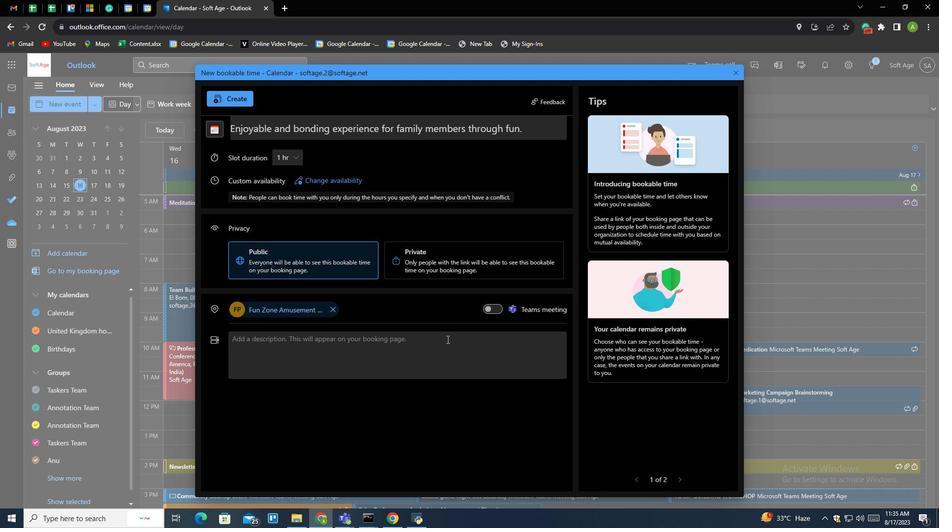 
Action: Key pressed <Key.shift><Key.shift><Key.shift><Key.shift><Key.shift><Key.shift><Key.shift><Key.shift><Key.shift><Key.shift><Key.shift><Key.shift><Key.shift><Key.shift><Key.shift><Key.shift><Key.shift><Key.shift><Key.shift><Key.shift><Key.shift><Key.shift>En<Key.backspace><Key.backspace><Key.backspace><Key.shift>Enjouable<Key.backspace><Key.backspace><Key.backspace><Key.backspace><Key.backspace>yable<Key.space>and<Key.space>bonding<Key.space>experience<Key.space>for<Key.space>family<Key.space>members<Key.space>through<Key.space>fun<Key.space>games<Key.space>and<Key.space>activitesk<Key.backspace><Key.backspace><Key.backspace>ies.<Key.enter>
Screenshot: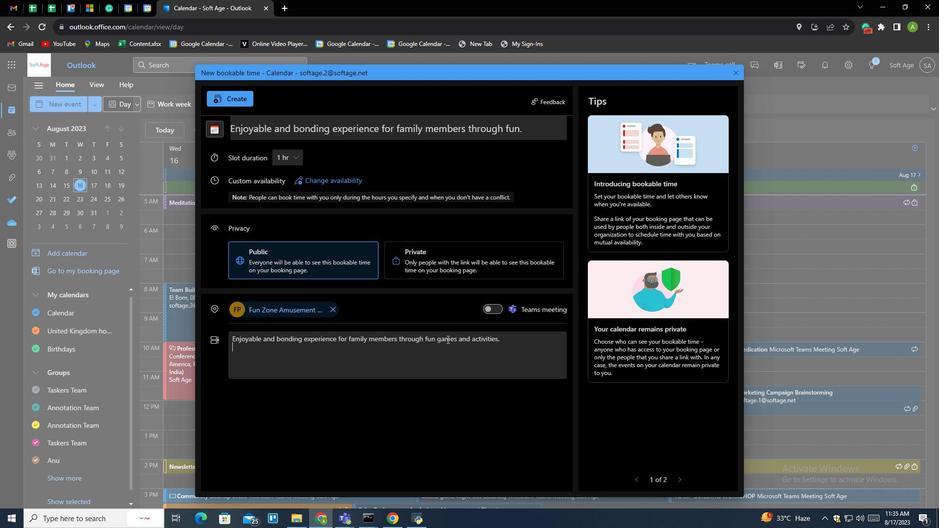 
Action: Mouse moved to (873, 223)
Screenshot: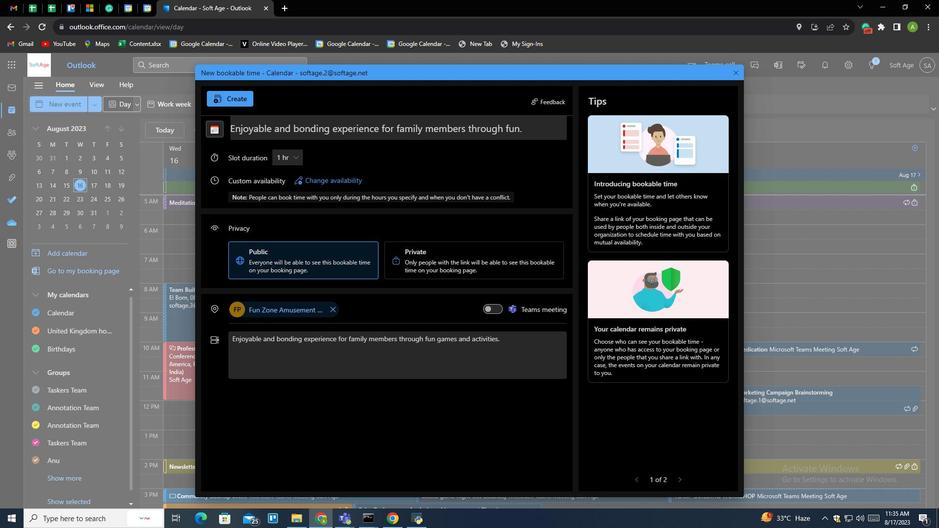 
Action: Mouse scrolled (873, 223) with delta (0, 0)
Screenshot: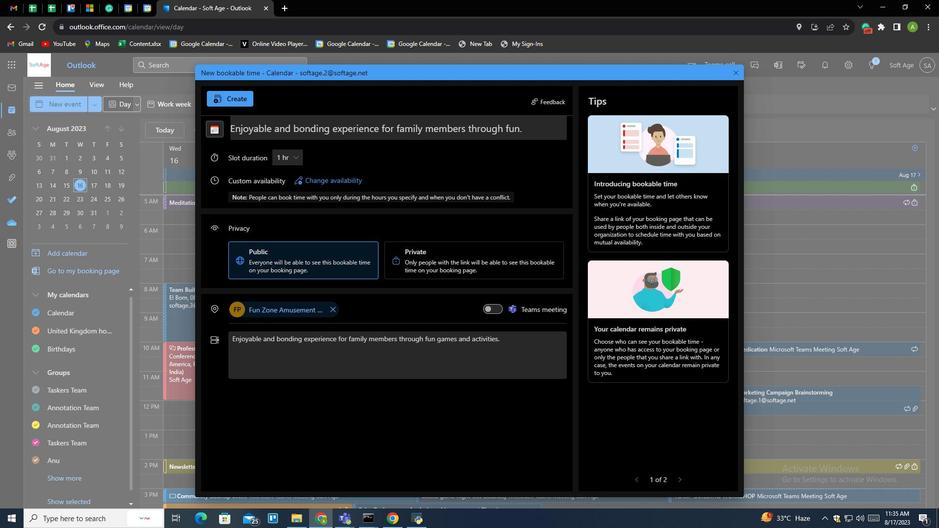 
Action: Mouse scrolled (873, 223) with delta (0, 0)
Screenshot: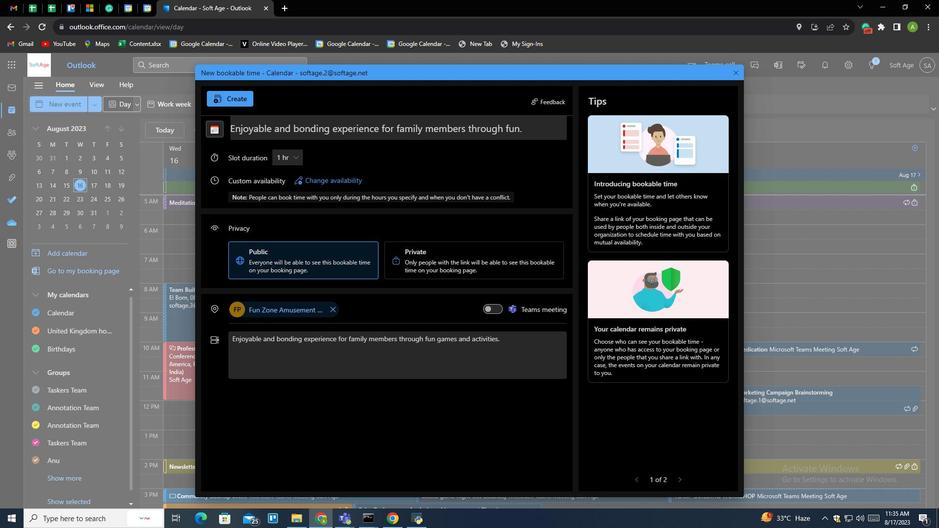 
Action: Mouse scrolled (873, 223) with delta (0, 0)
Screenshot: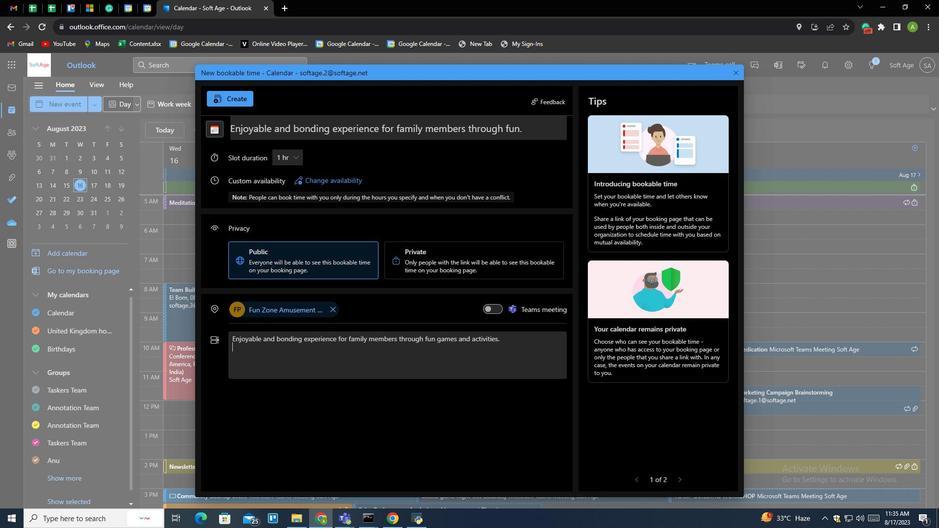 
Action: Mouse scrolled (873, 223) with delta (0, 0)
Screenshot: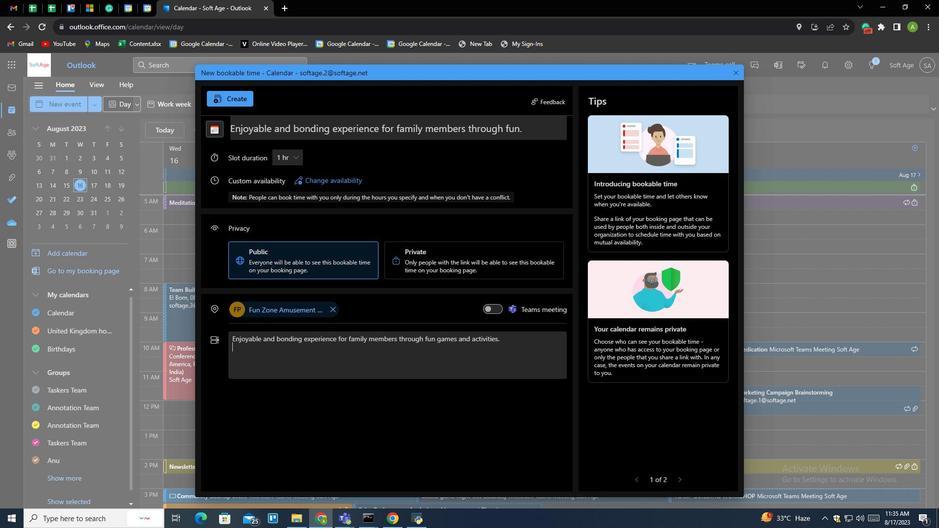 
Action: Mouse moved to (474, 233)
Screenshot: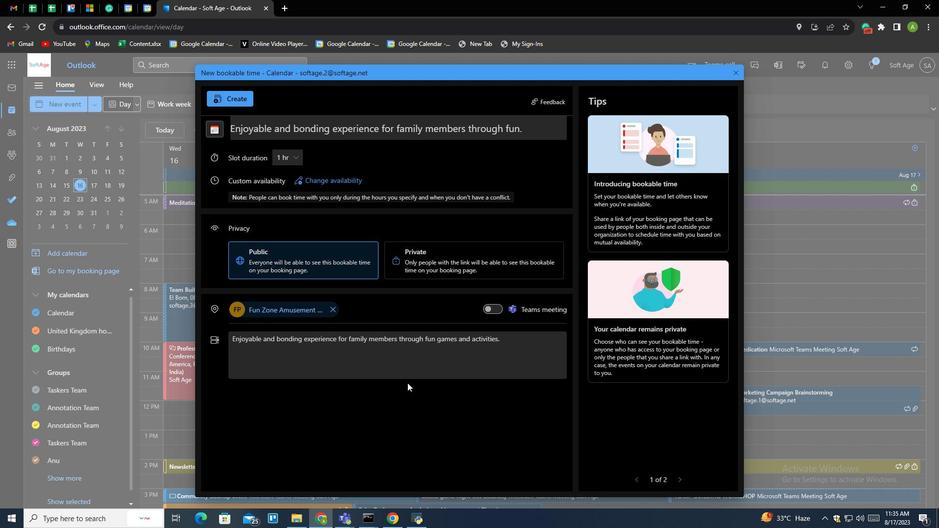 
Action: Key pressed <Key.shift>Start<Key.space>the<Key.space>evening<Key.space>wih<Key.backspace>th<Key.space>a<Key.space>light<Key.space>and<Key.space>engaging<Key.space>icebreaker<Key.space>game<Key.space>to<Key.space>energiaze<Key.space>eve<Key.backspace><Key.backspace><Key.backspace><Key.backspace><Key.backspace><Key.backspace><Key.backspace><Key.backspace><Key.backspace><Key.backspace>rgixe<Key.backspace><Key.backspace>ze<Key.space>everyone<Key.space>and<Key.space>break<Key.space>the<Key.space>ice.
Screenshot: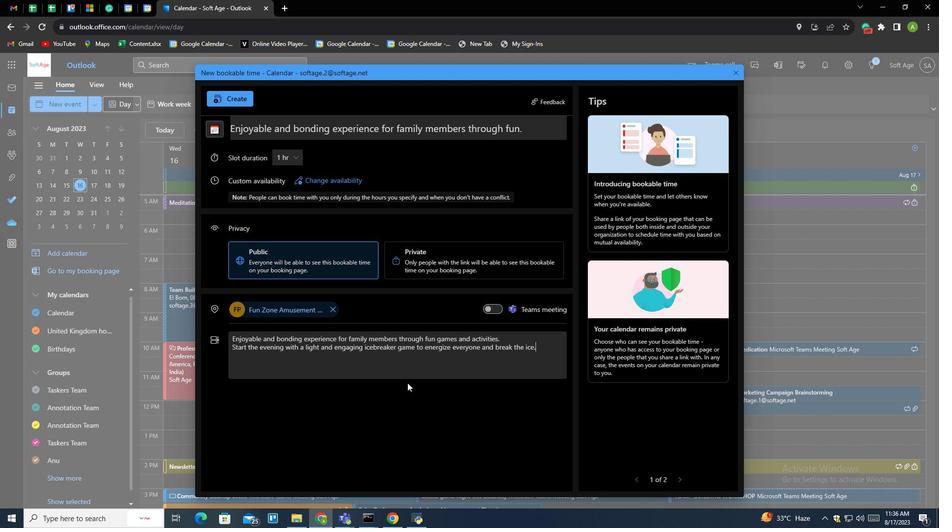 
Action: Mouse moved to (438, 221)
Screenshot: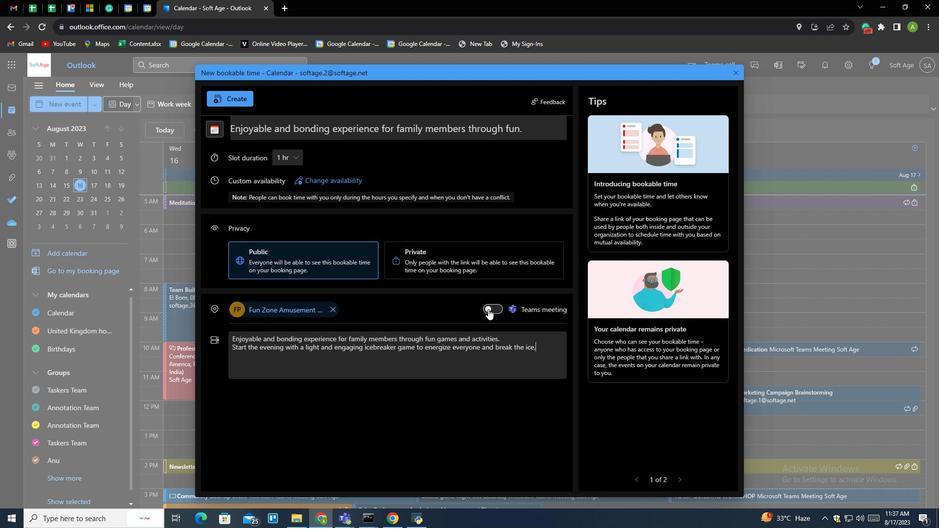 
Action: Mouse pressed left at (438, 221)
Screenshot: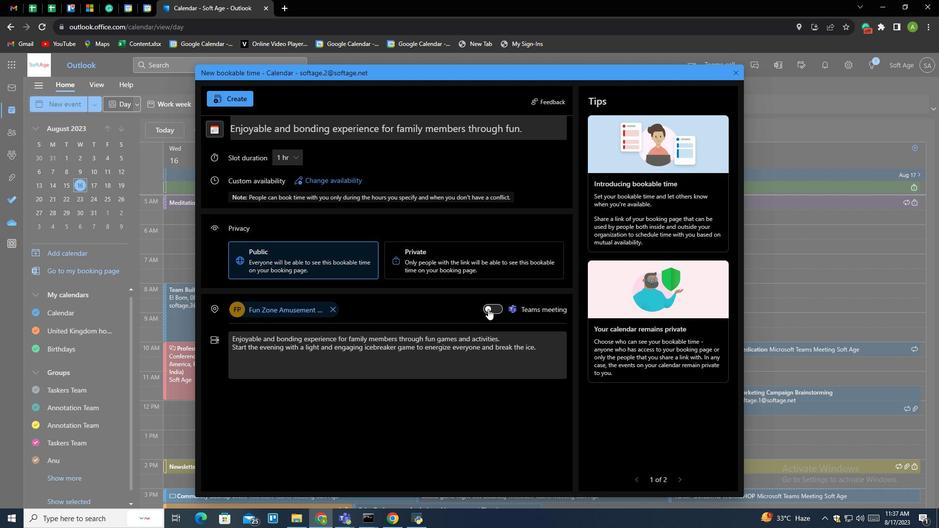 
Action: Mouse moved to (408, 227)
Screenshot: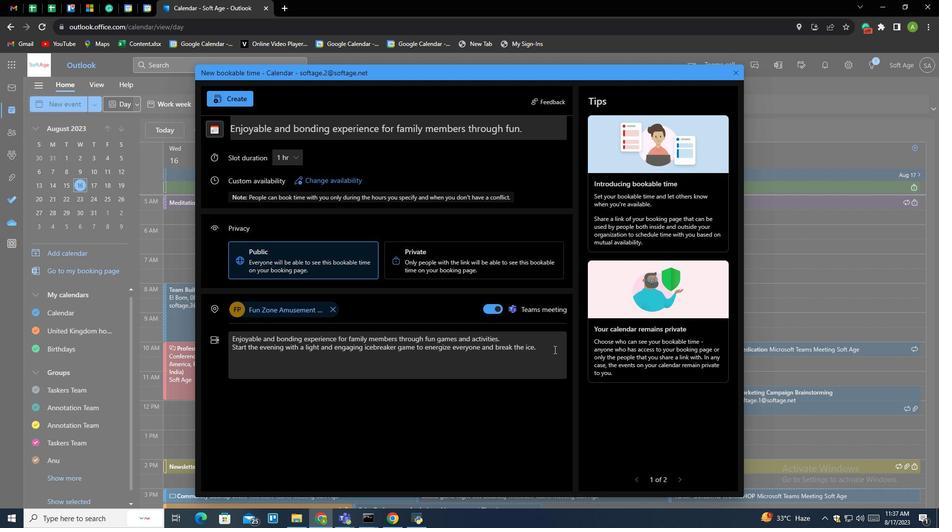 
Action: Mouse pressed left at (408, 227)
Screenshot: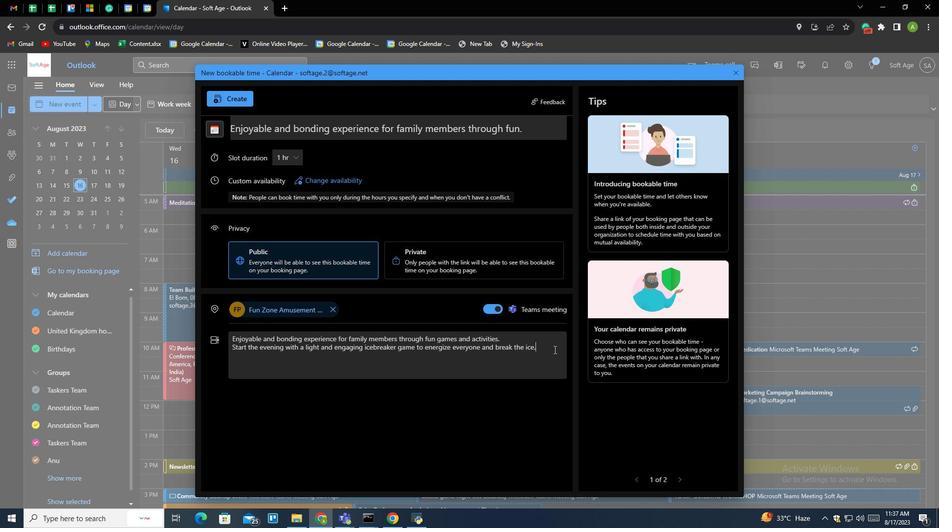 
Action: Mouse moved to (352, 247)
Screenshot: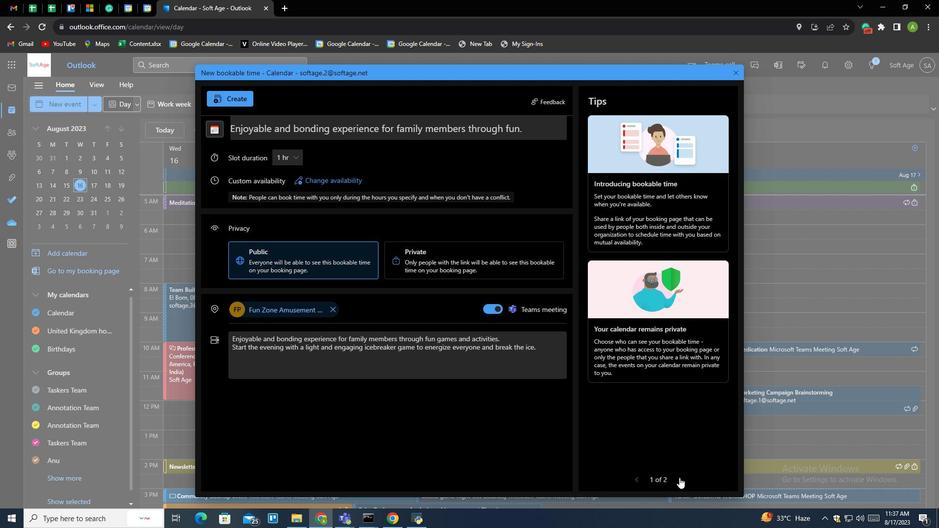 
Action: Mouse pressed left at (352, 247)
Screenshot: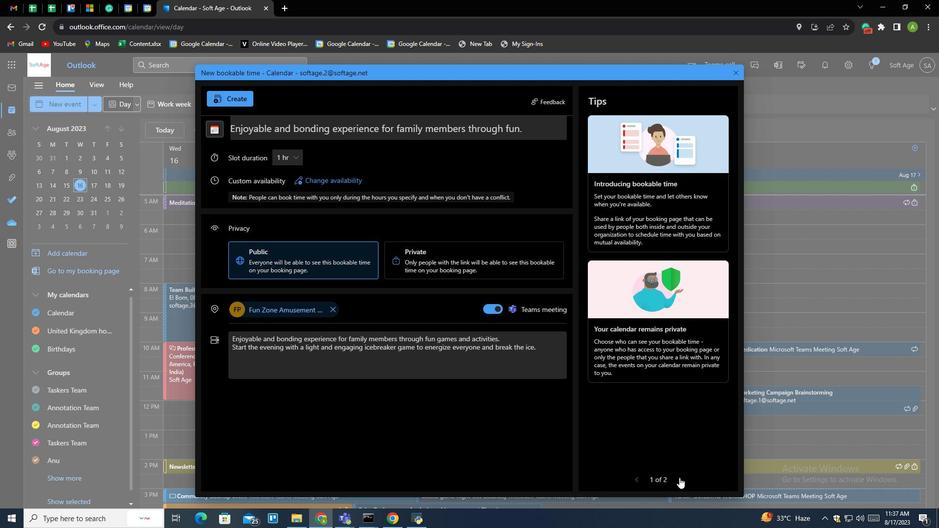 
Action: Mouse moved to (552, 188)
Screenshot: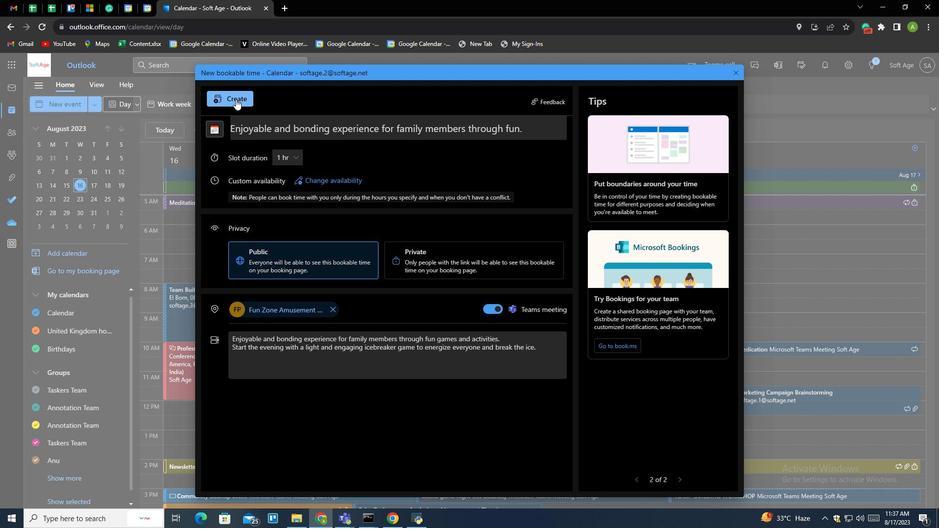 
Action: Mouse pressed left at (552, 188)
Screenshot: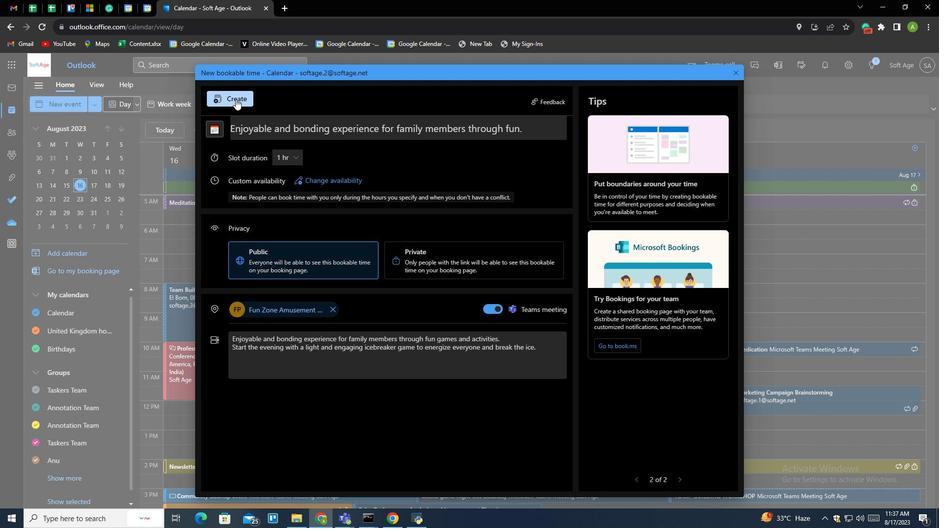 
Action: Mouse moved to (552, 188)
Screenshot: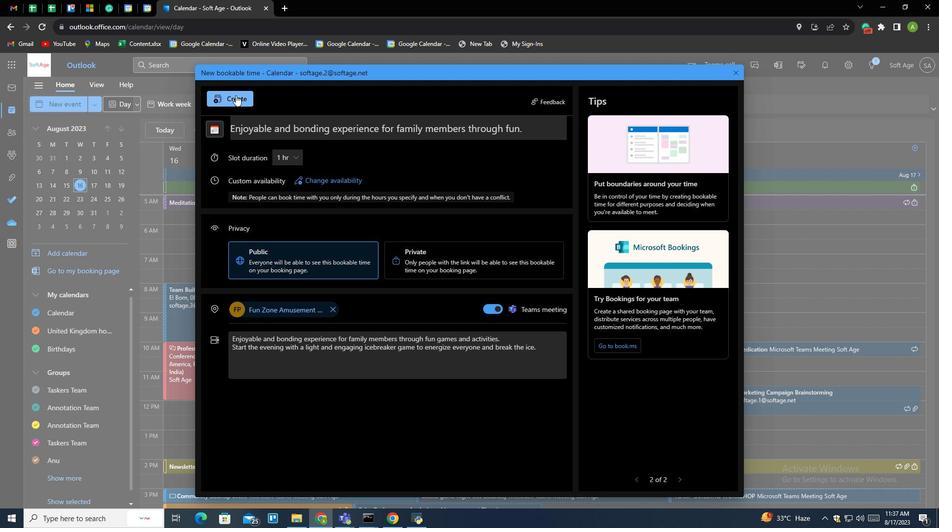 
Action: Mouse pressed left at (552, 188)
Screenshot: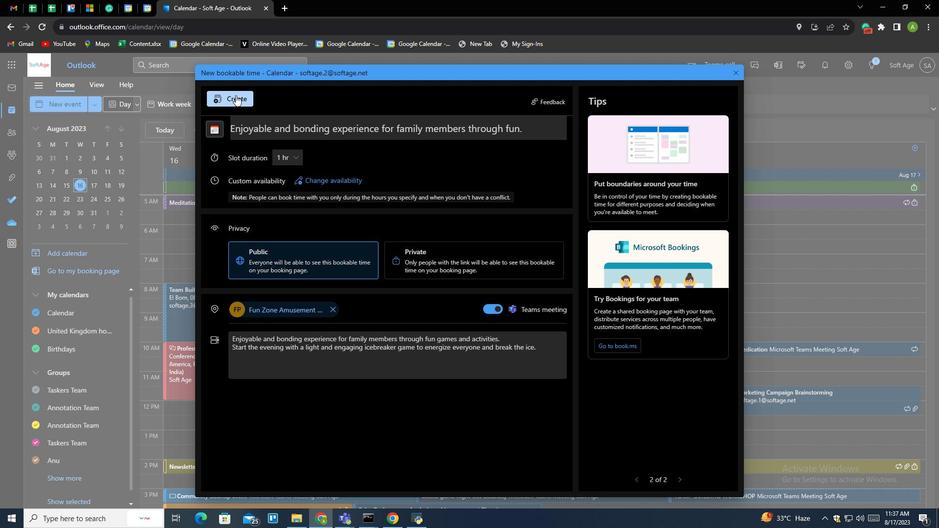 
Action: Mouse moved to (327, 188)
Screenshot: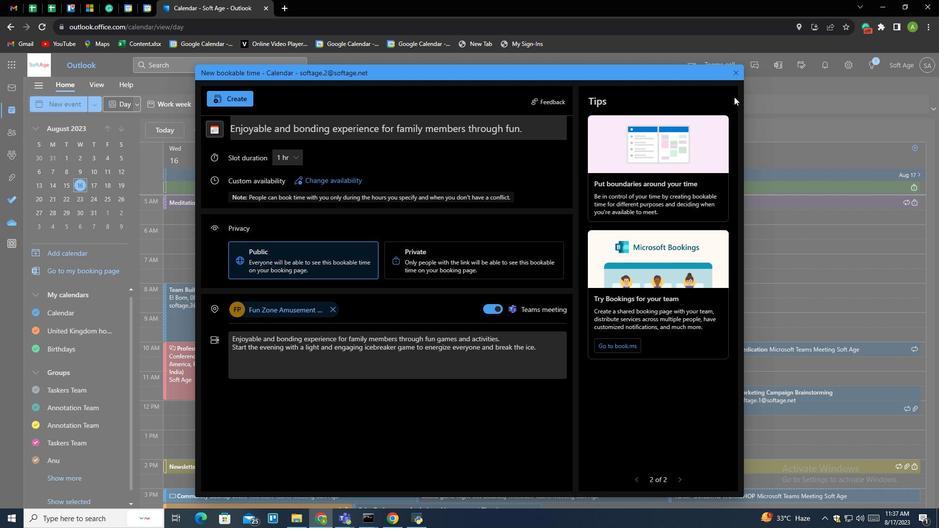 
